 Task: Look for space in Tsuen Wan, Hong Kong from 5th September, 2023 to 13th September, 2023 for 6 adults in price range Rs.15000 to Rs.20000. Place can be entire place with 3 bedrooms having 3 beds and 3 bathrooms. Property type can be house, flat, guest house. Booking option can be shelf check-in. Required host language is English.
Action: Mouse moved to (497, 85)
Screenshot: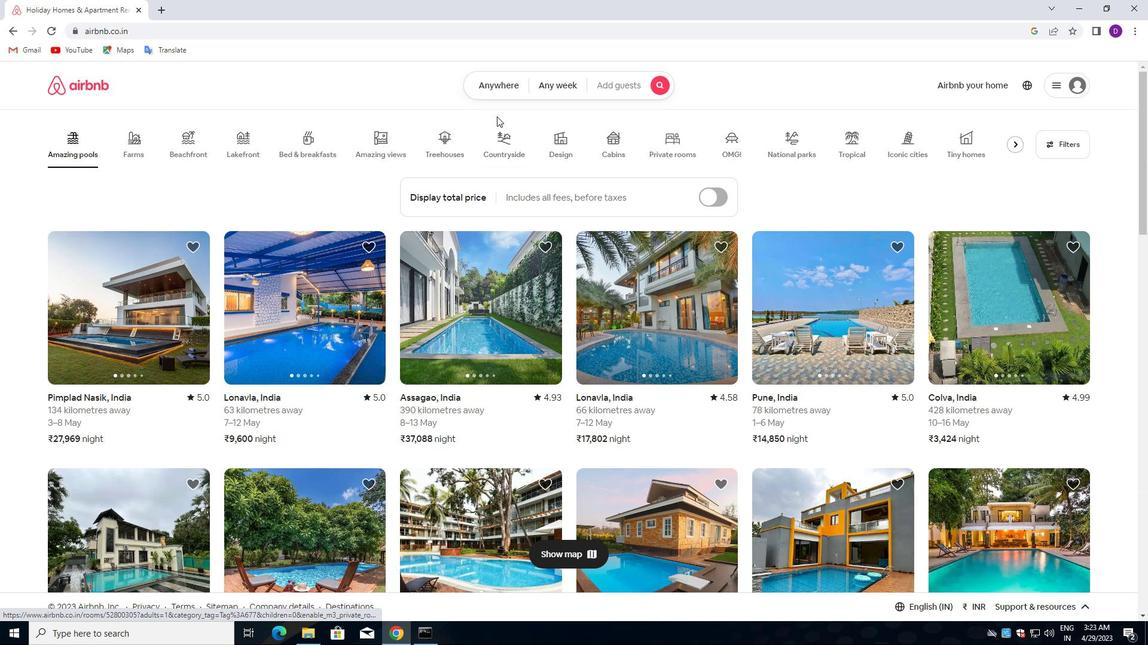 
Action: Mouse pressed left at (497, 85)
Screenshot: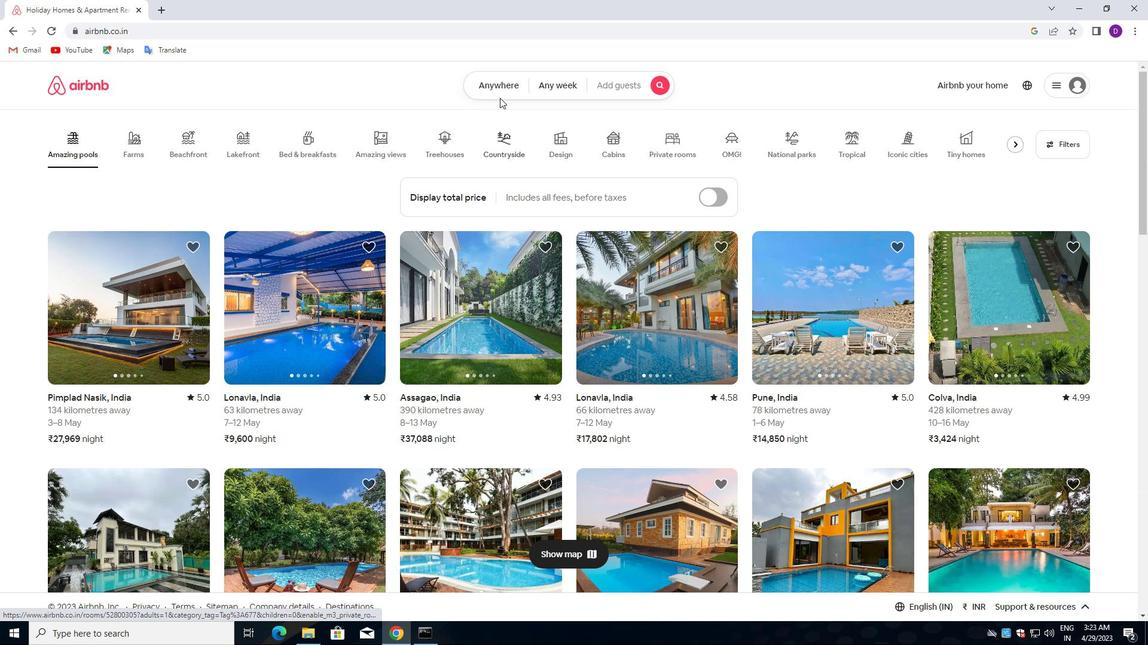 
Action: Mouse moved to (389, 136)
Screenshot: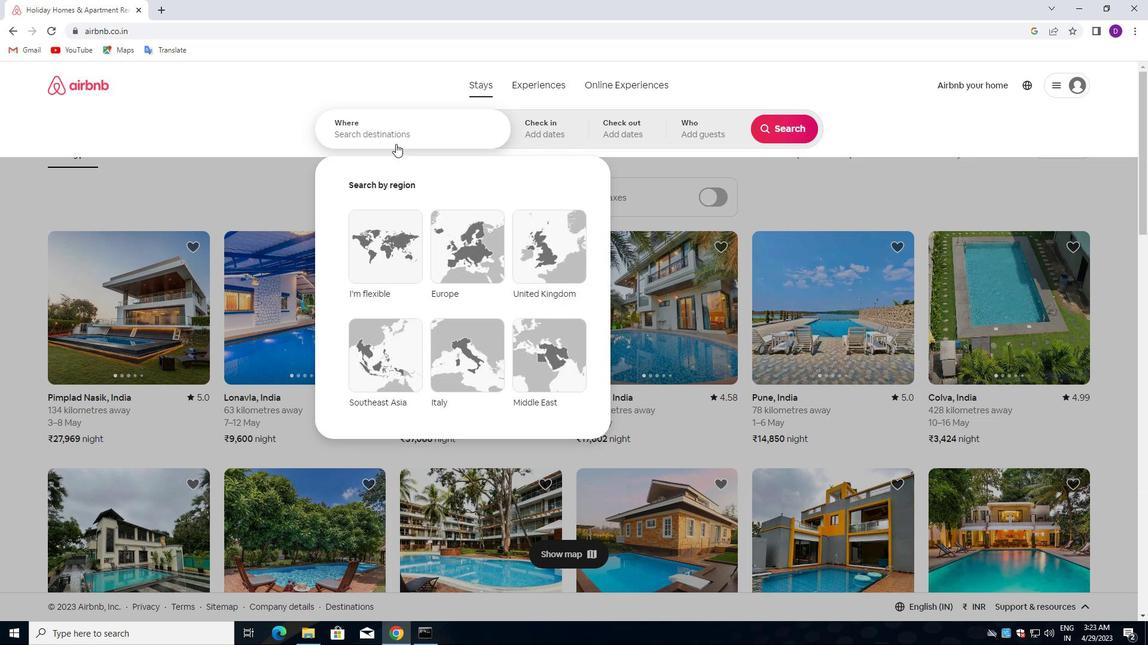 
Action: Mouse pressed left at (389, 136)
Screenshot: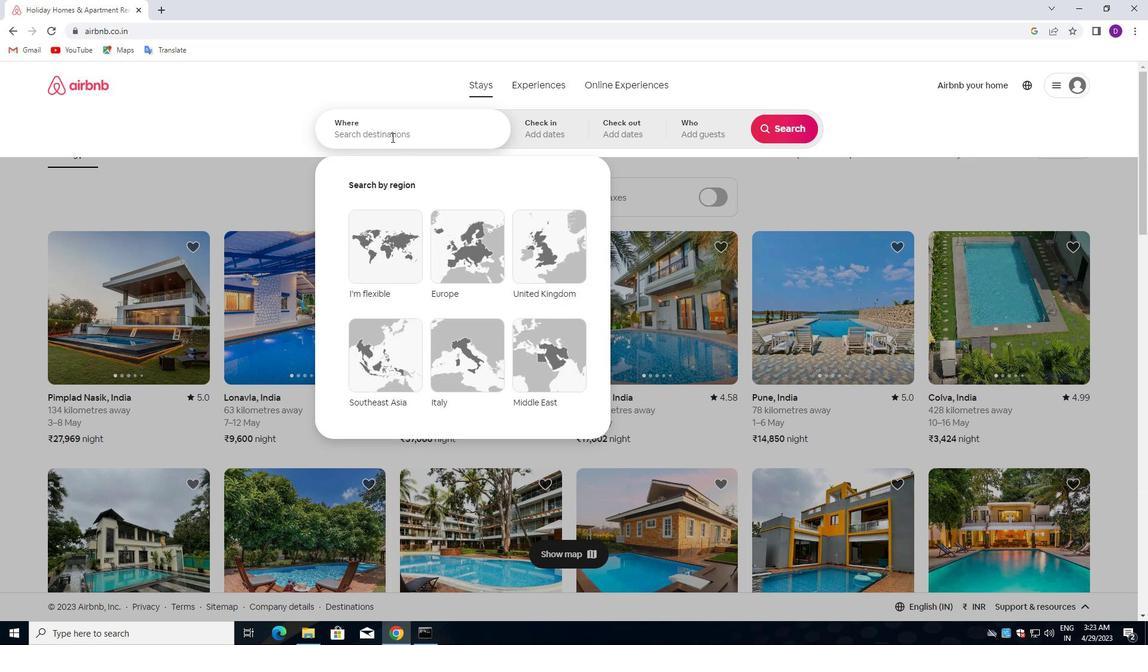 
Action: Key pressed <Key.shift>TSUEN<Key.space><Key.shift>WAN,<Key.space><Key.down><Key.down><Key.enter>
Screenshot: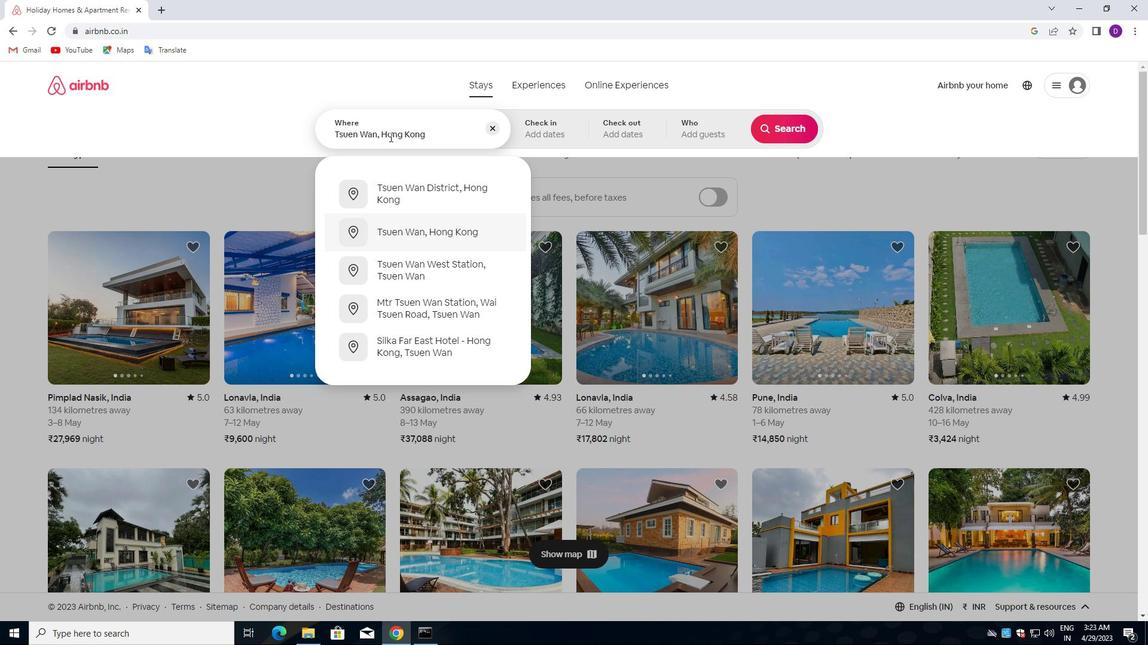 
Action: Mouse moved to (783, 224)
Screenshot: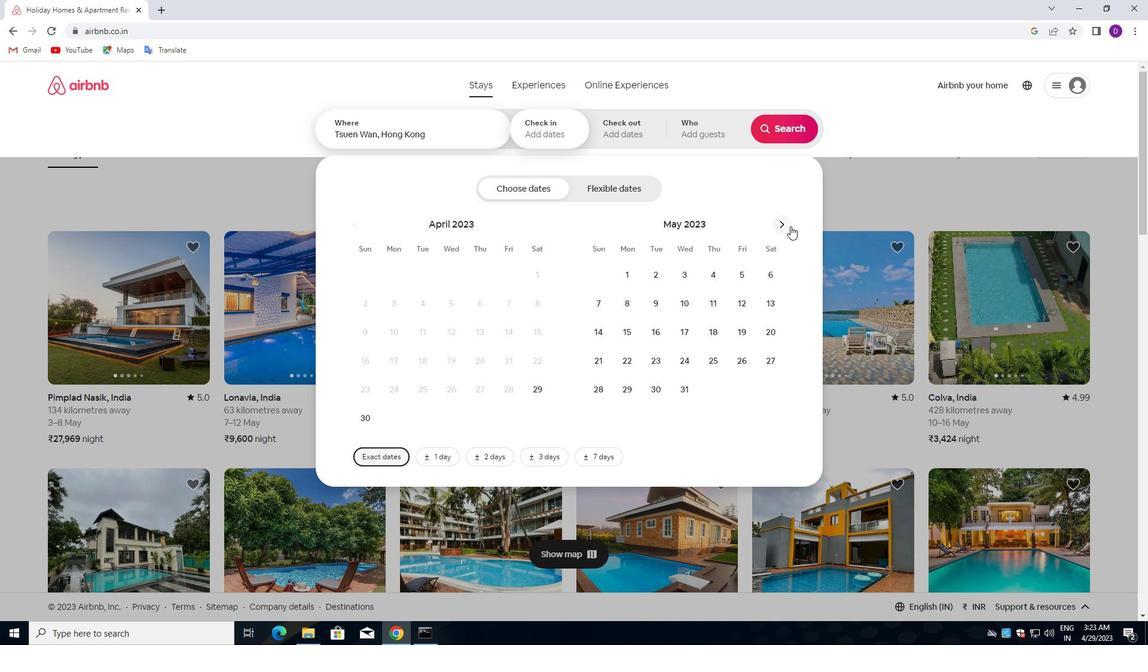 
Action: Mouse pressed left at (783, 224)
Screenshot: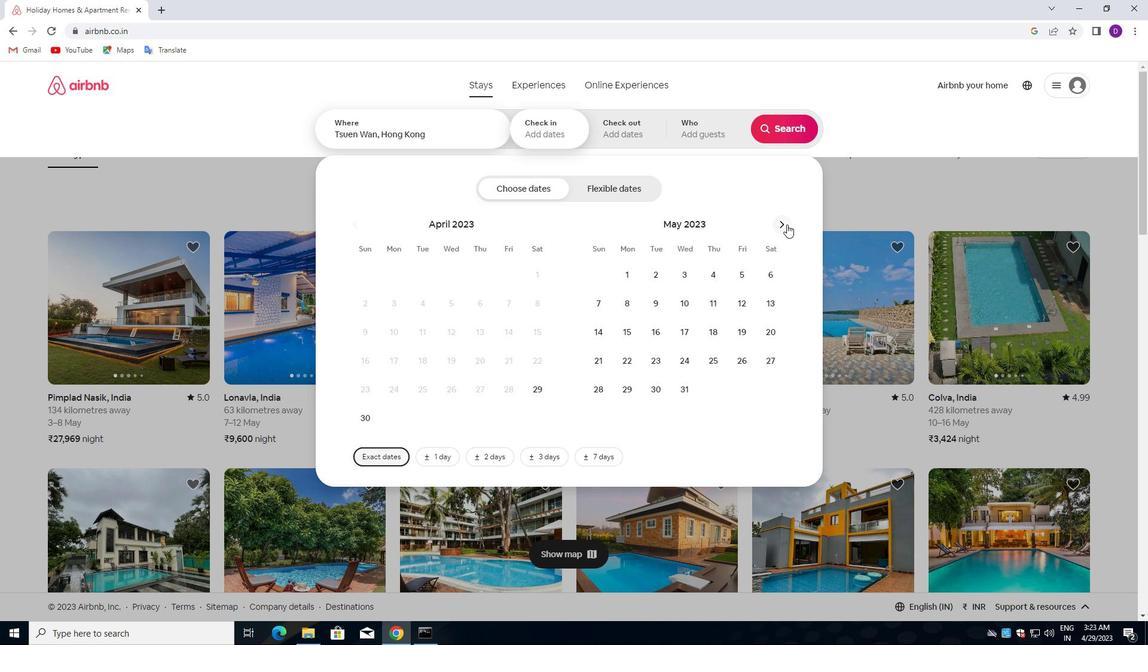
Action: Mouse pressed left at (783, 224)
Screenshot: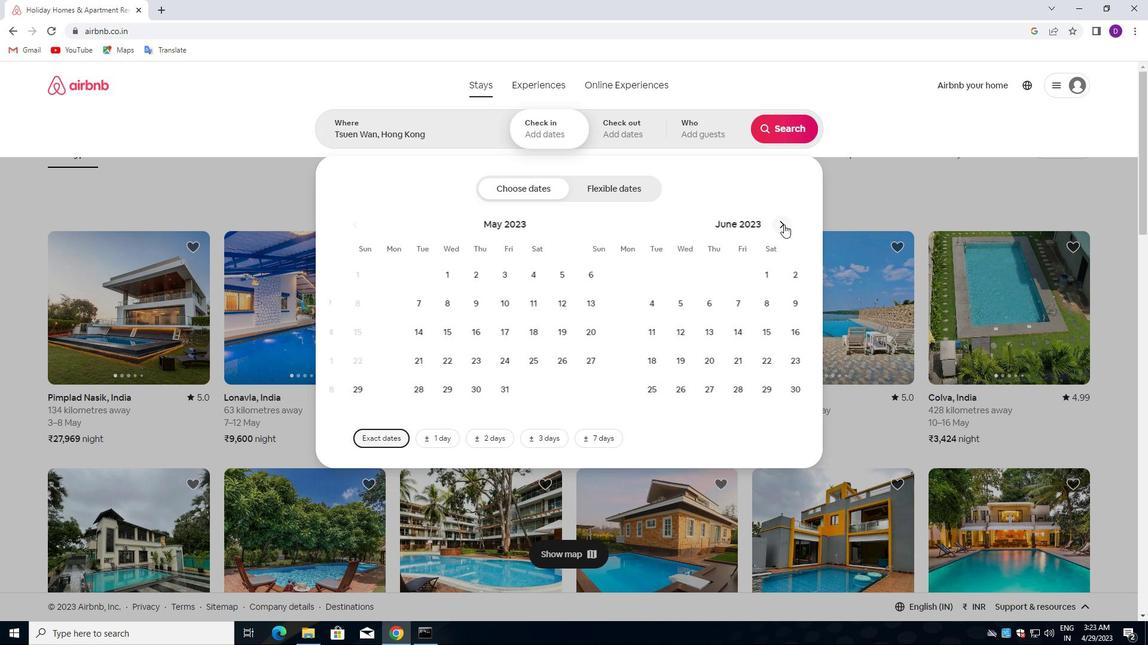 
Action: Mouse pressed left at (783, 224)
Screenshot: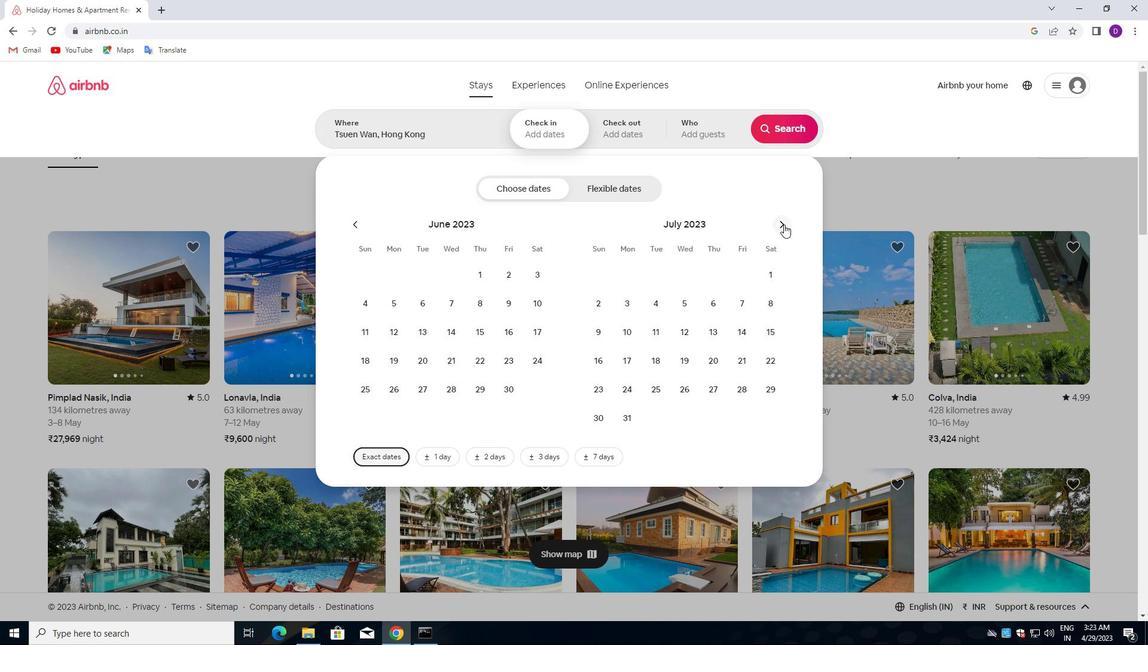 
Action: Mouse pressed left at (783, 224)
Screenshot: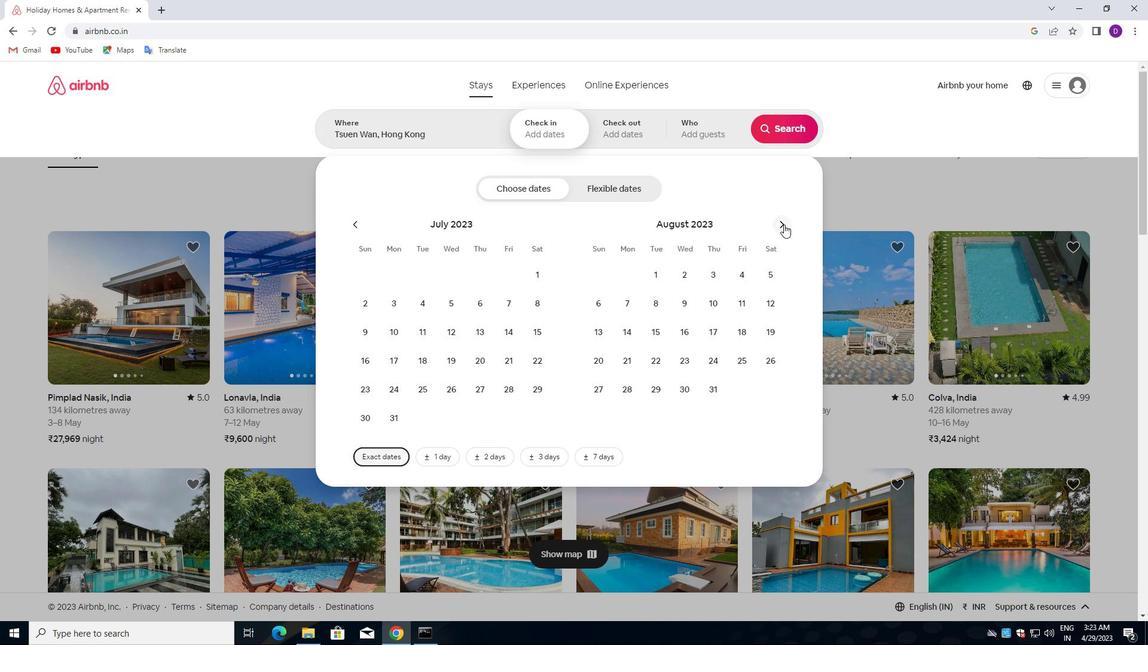 
Action: Mouse moved to (657, 300)
Screenshot: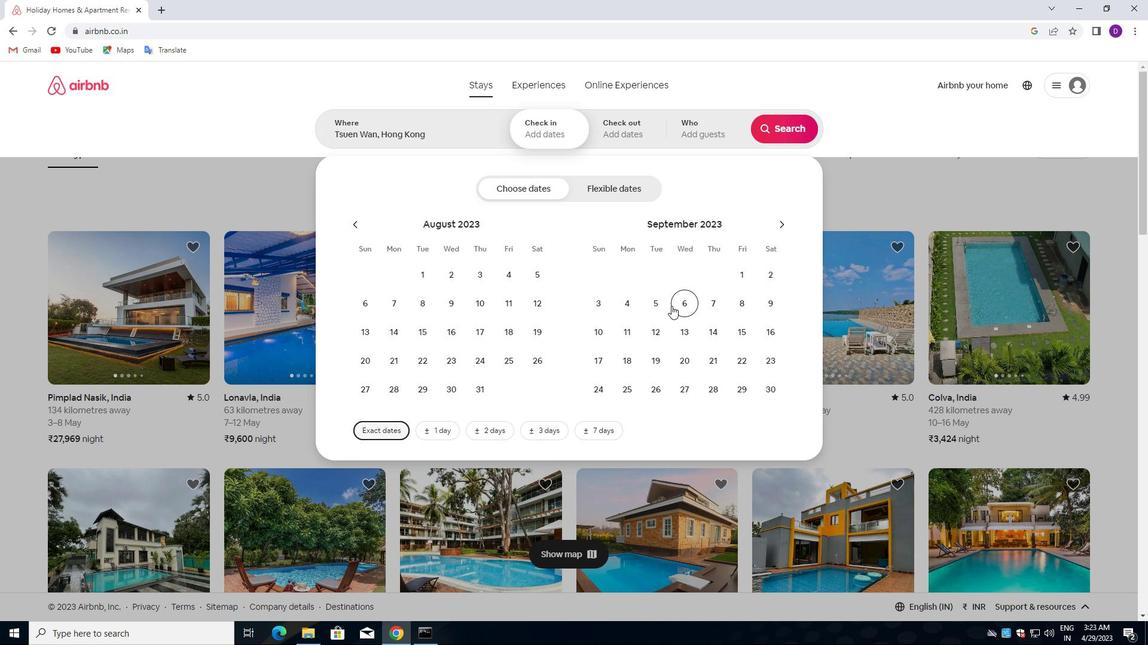 
Action: Mouse pressed left at (657, 300)
Screenshot: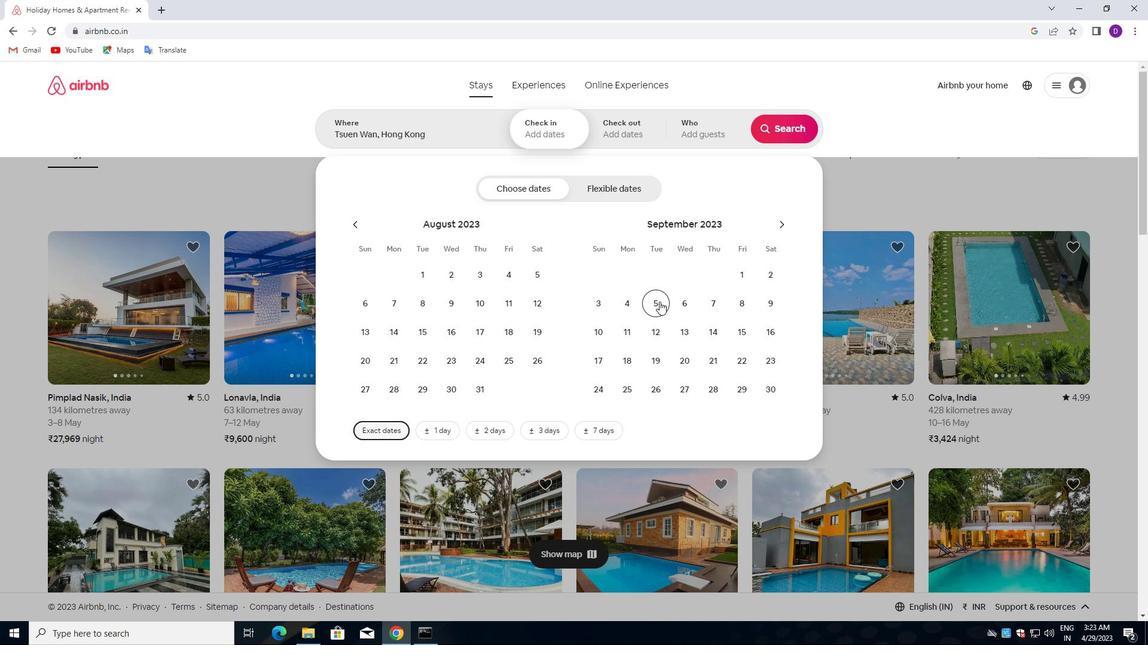 
Action: Mouse moved to (678, 328)
Screenshot: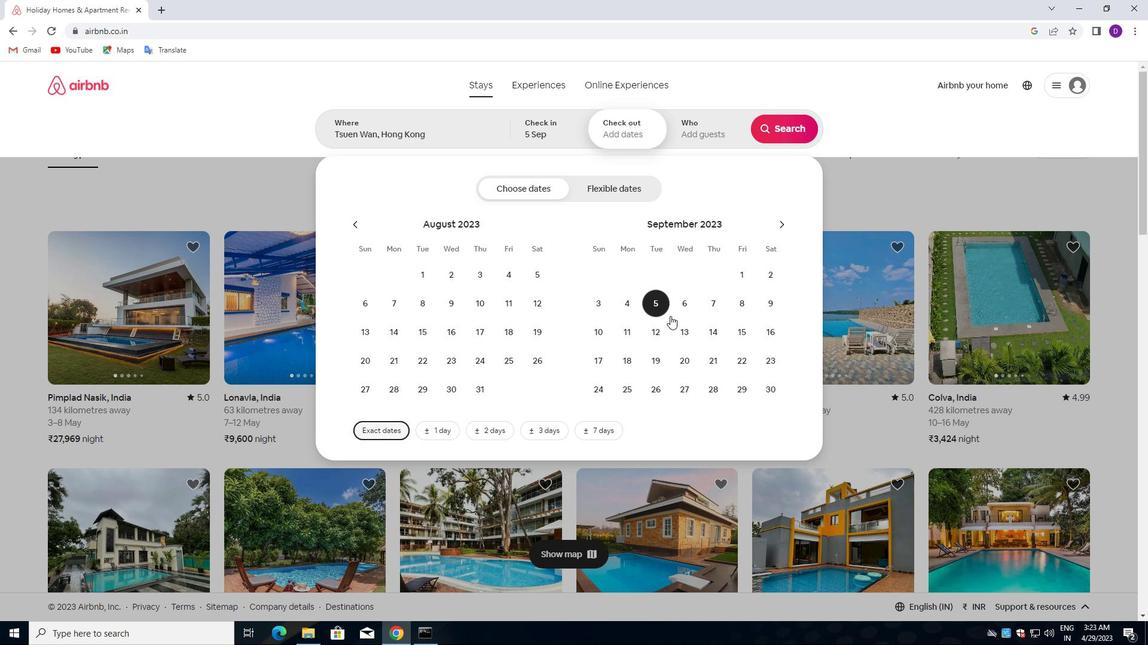 
Action: Mouse pressed left at (678, 328)
Screenshot: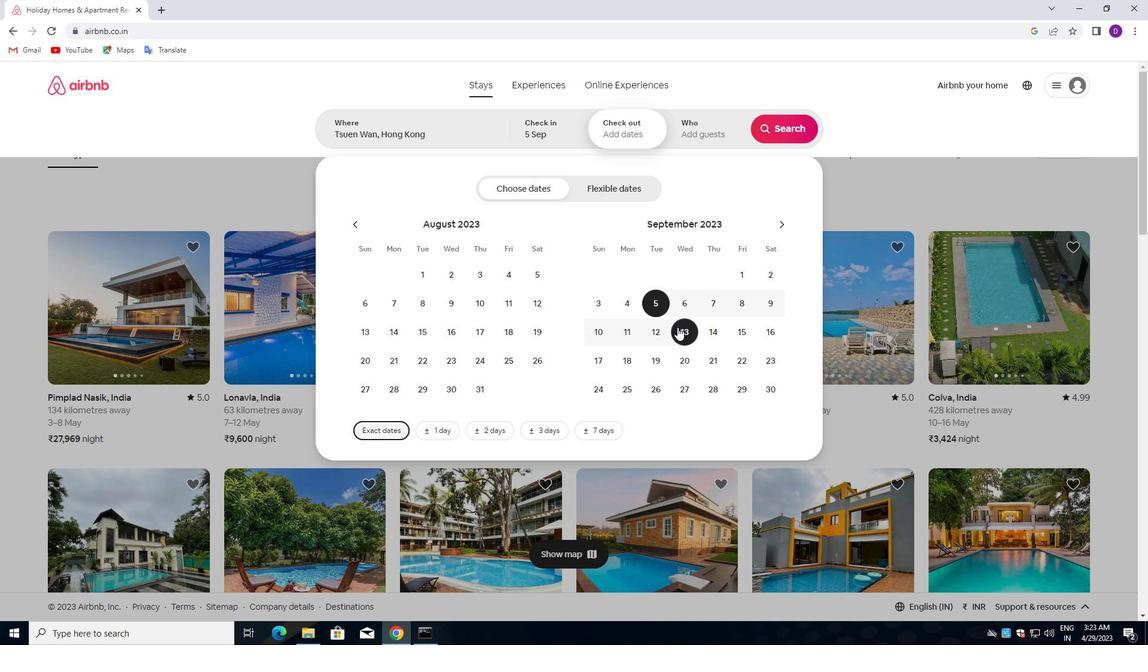 
Action: Mouse moved to (705, 127)
Screenshot: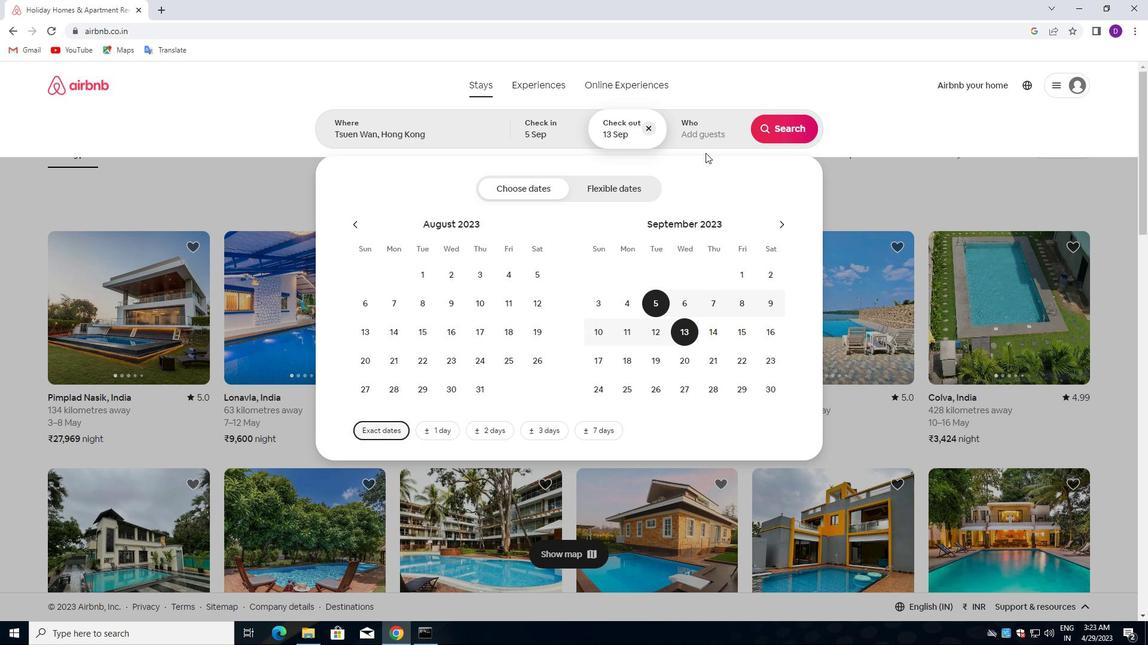 
Action: Mouse pressed left at (705, 127)
Screenshot: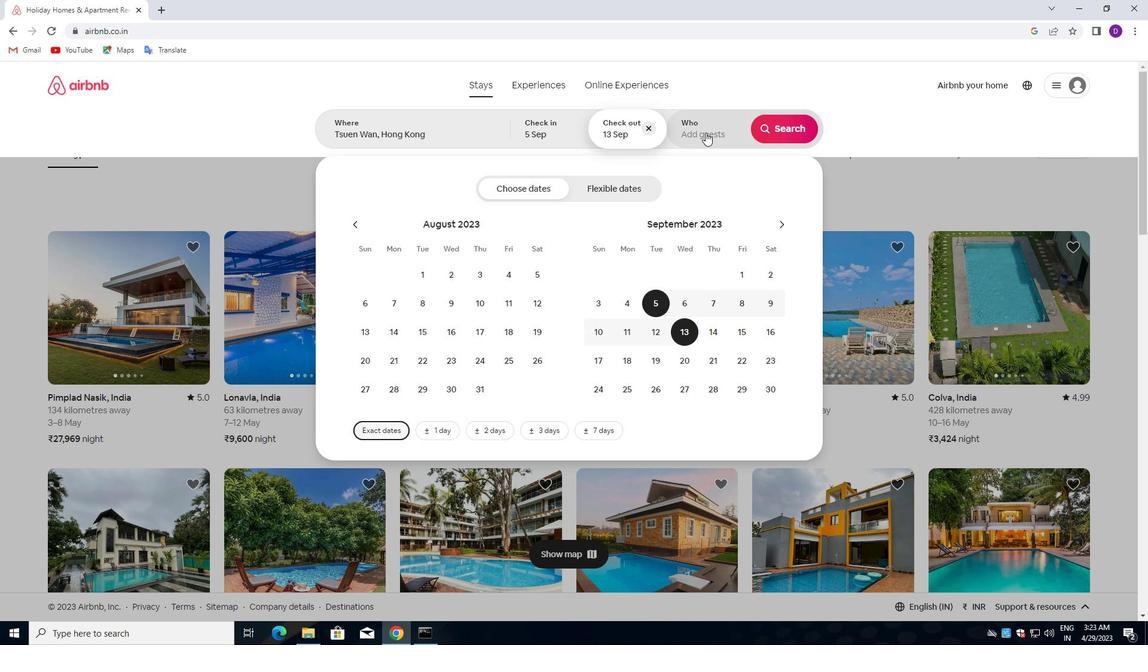 
Action: Mouse moved to (783, 193)
Screenshot: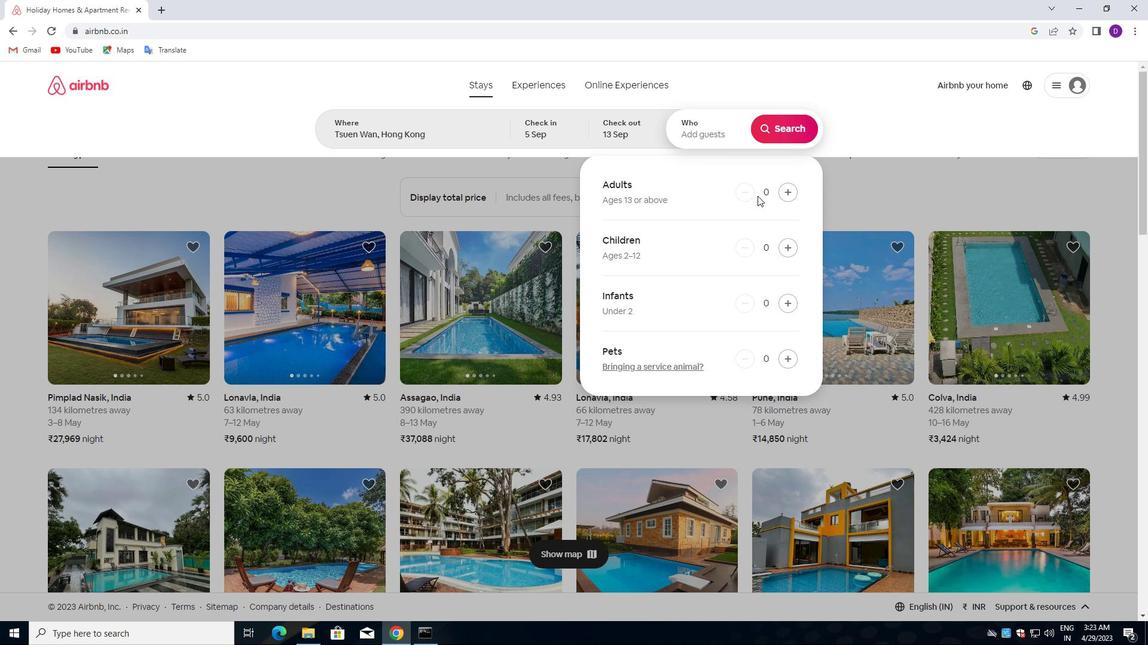 
Action: Mouse pressed left at (783, 193)
Screenshot: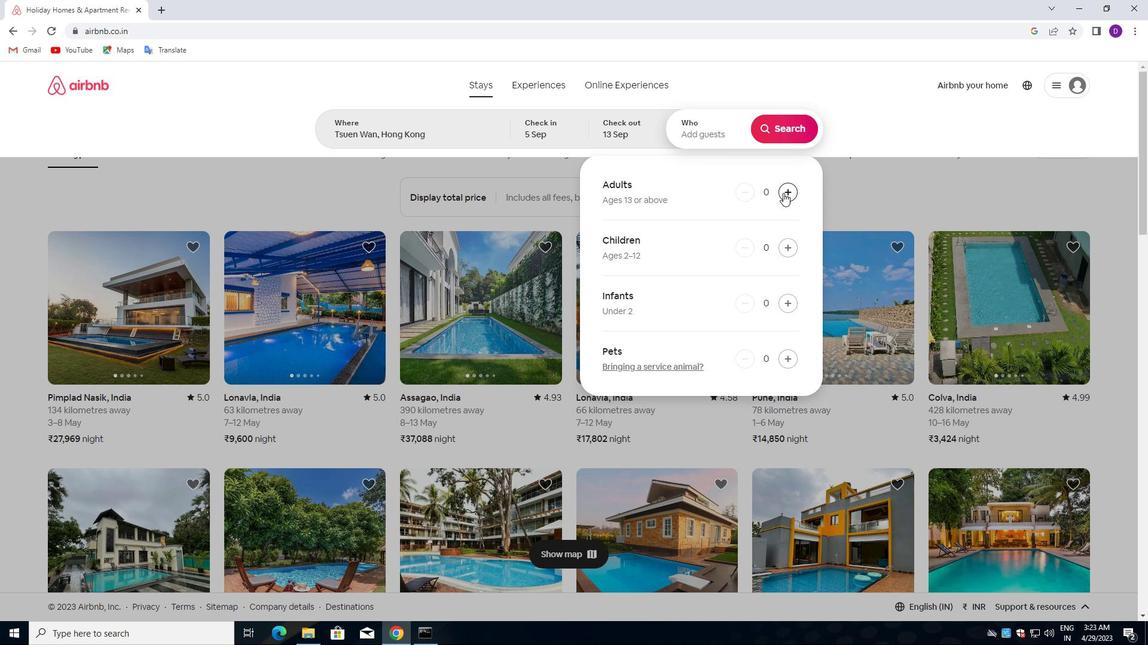 
Action: Mouse pressed left at (783, 193)
Screenshot: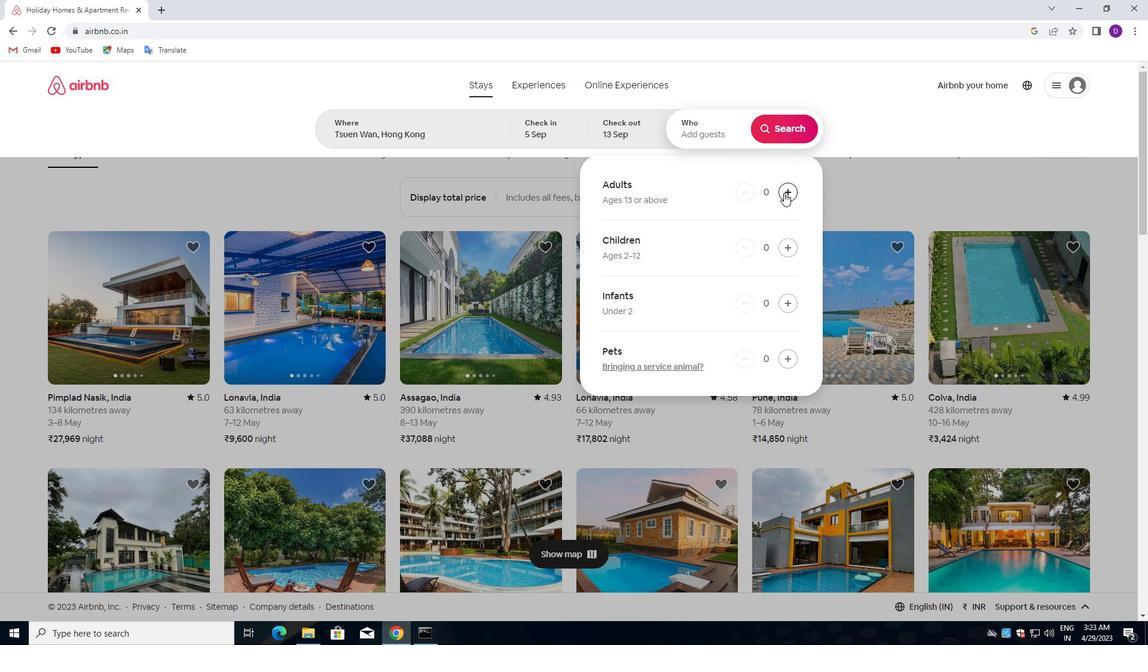 
Action: Mouse pressed left at (783, 193)
Screenshot: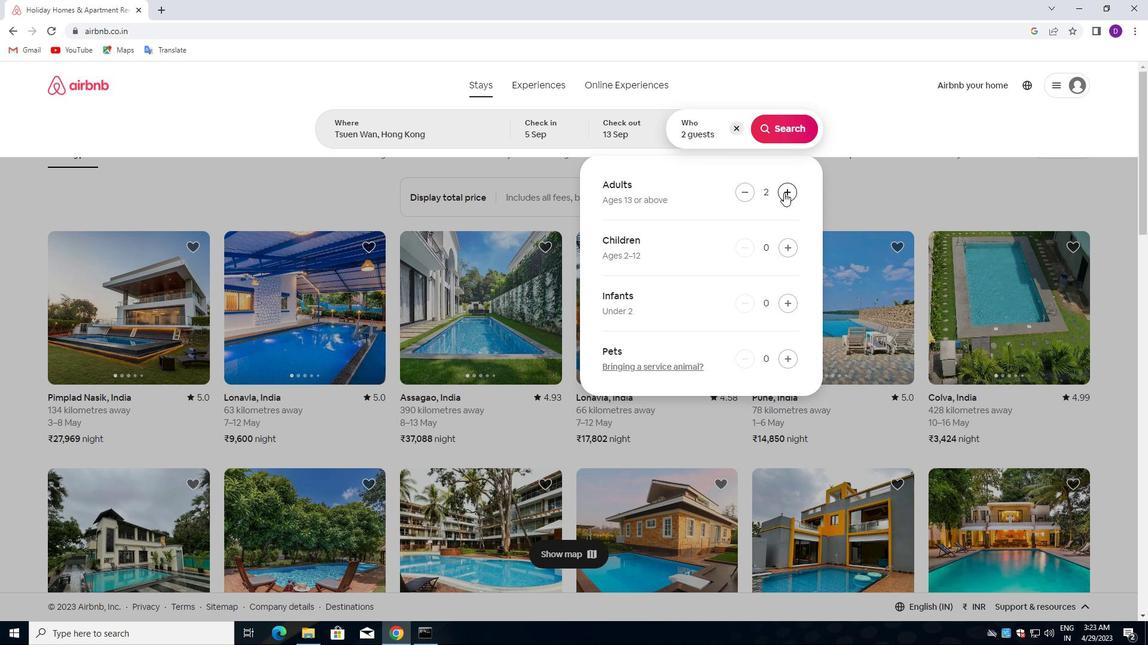 
Action: Mouse pressed left at (783, 193)
Screenshot: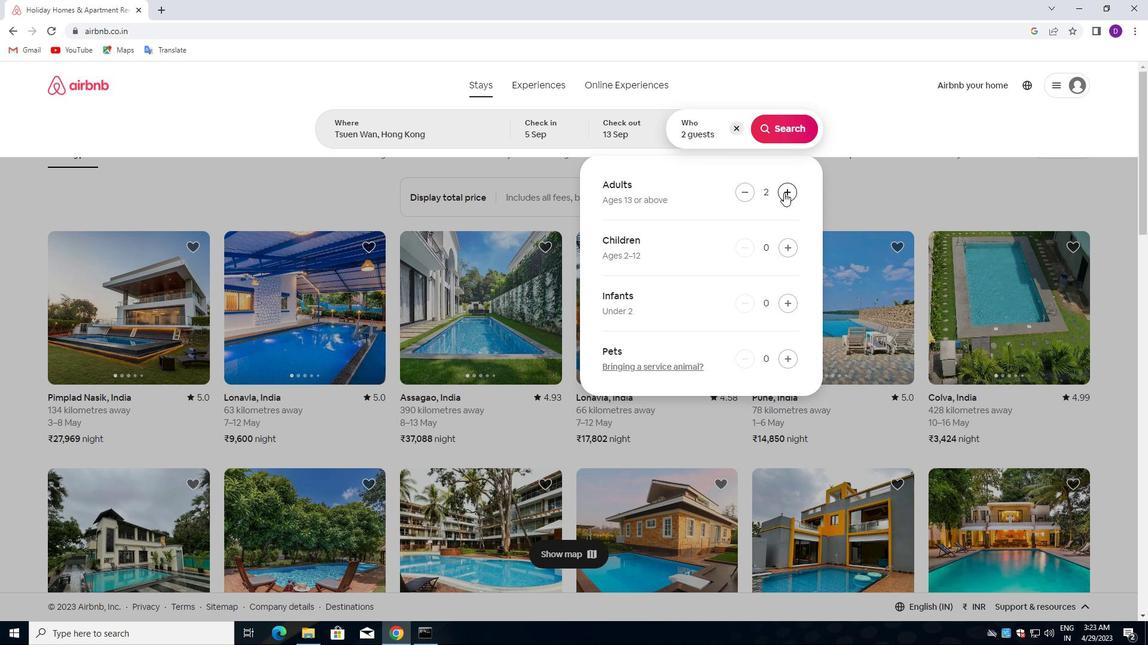 
Action: Mouse pressed left at (783, 193)
Screenshot: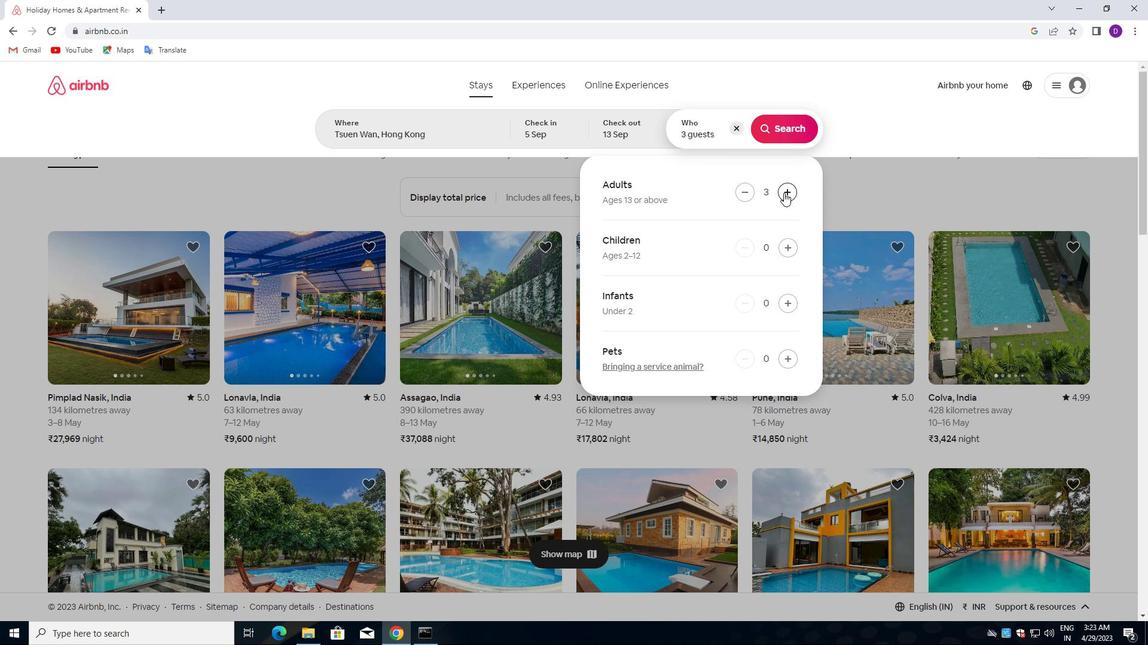 
Action: Mouse pressed left at (783, 193)
Screenshot: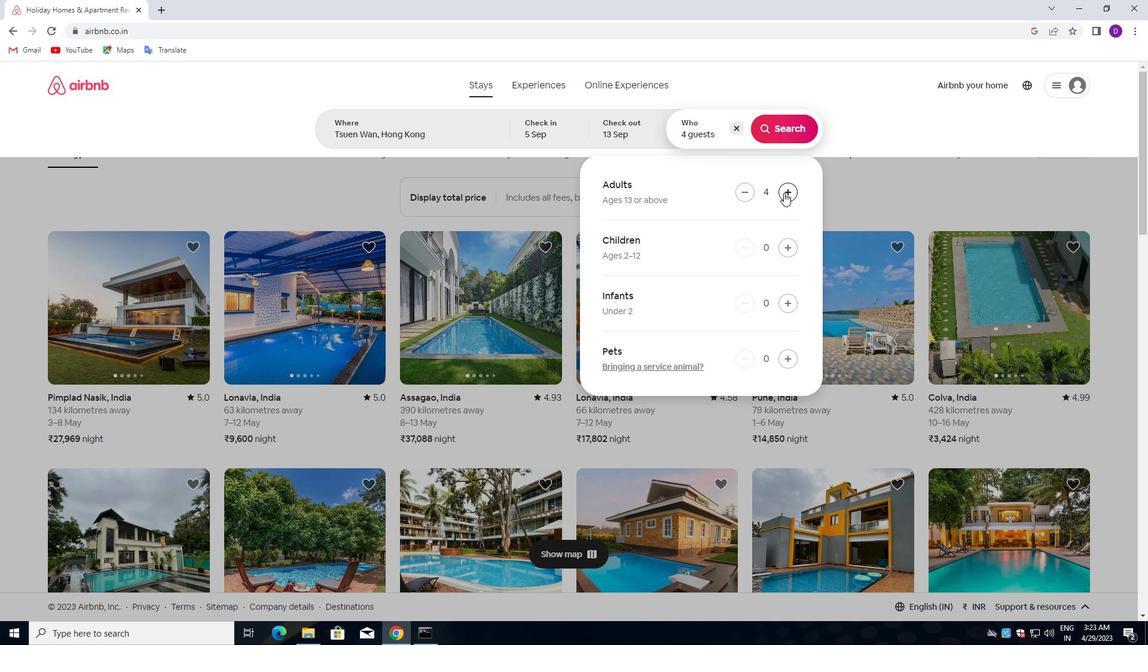 
Action: Mouse moved to (780, 132)
Screenshot: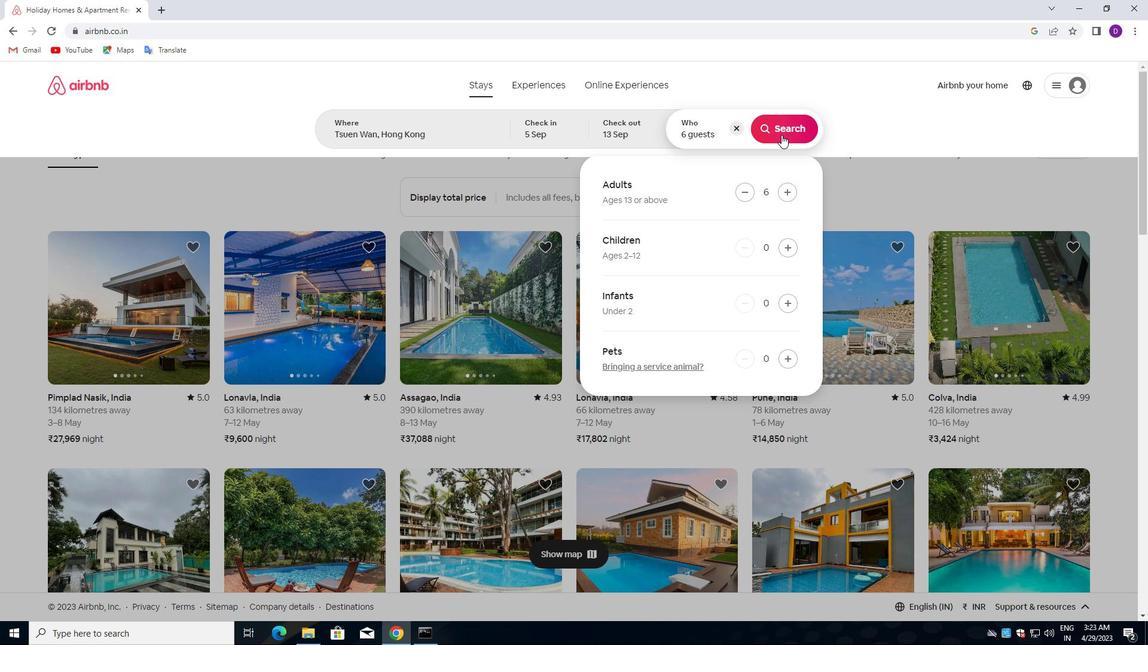 
Action: Mouse pressed left at (780, 132)
Screenshot: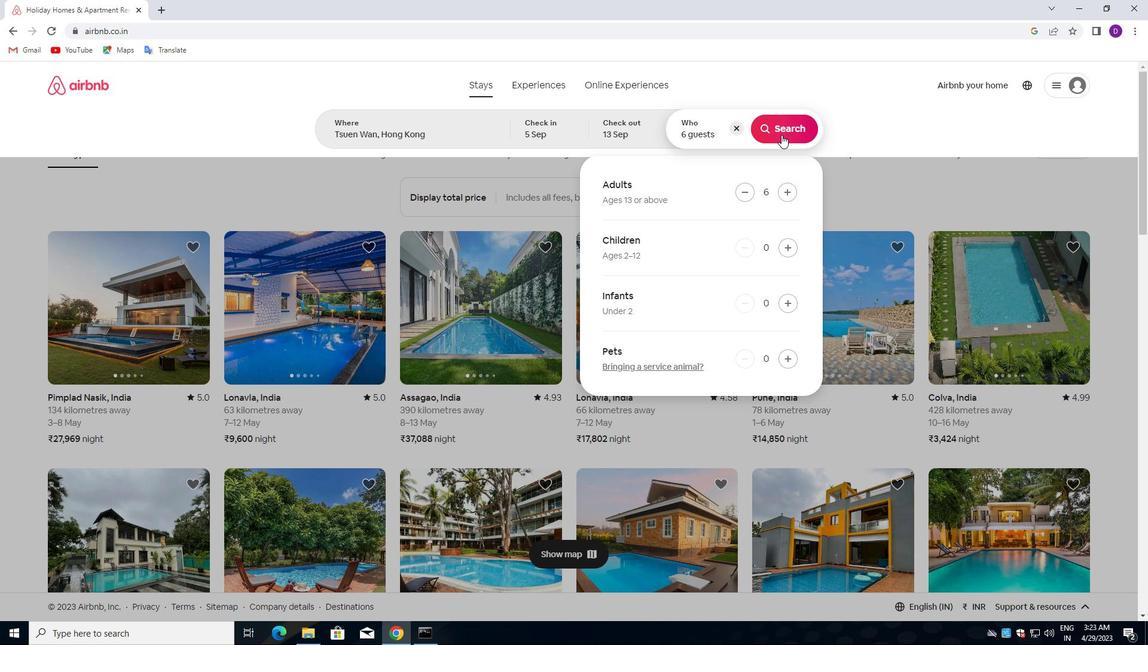 
Action: Mouse moved to (1084, 136)
Screenshot: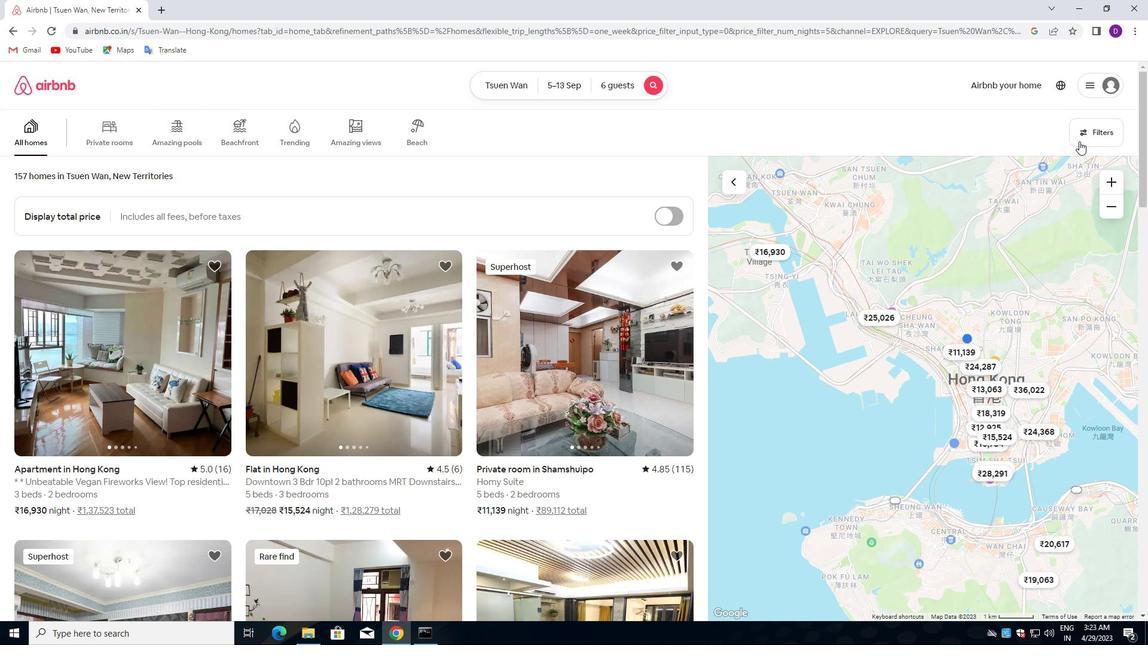 
Action: Mouse pressed left at (1084, 136)
Screenshot: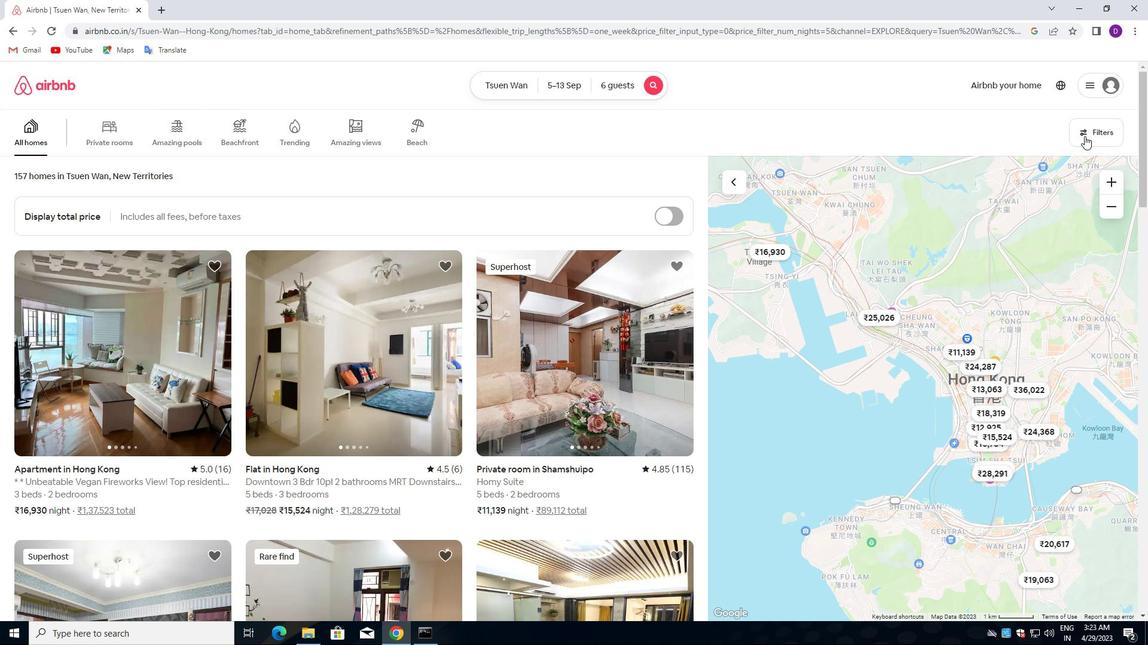 
Action: Mouse moved to (413, 286)
Screenshot: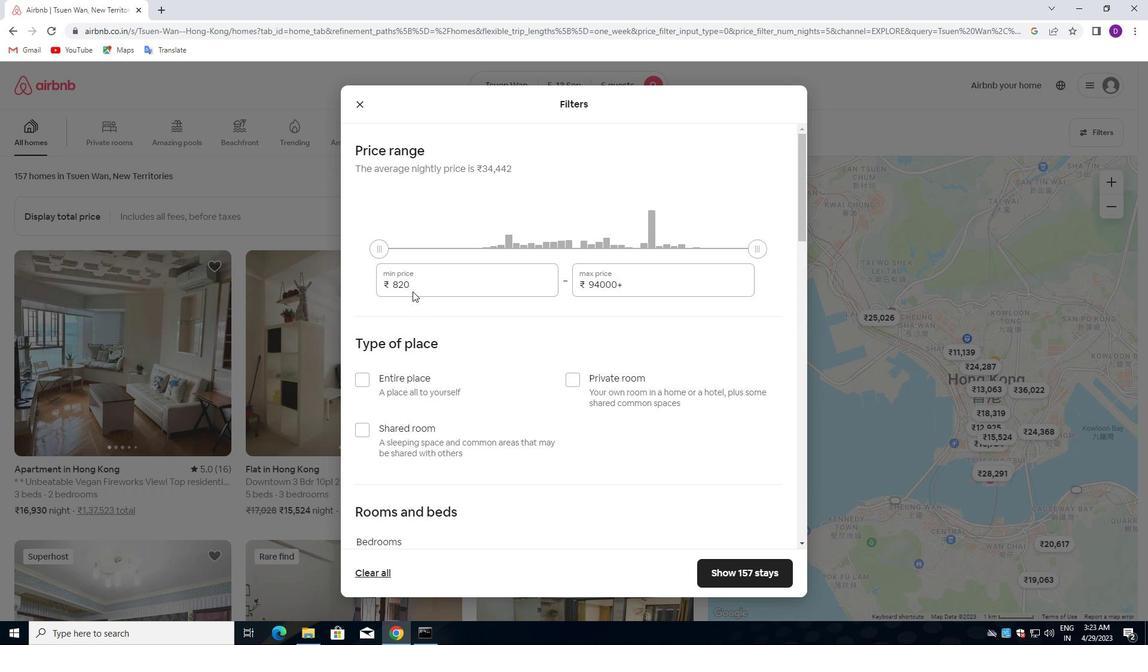 
Action: Mouse pressed left at (413, 286)
Screenshot: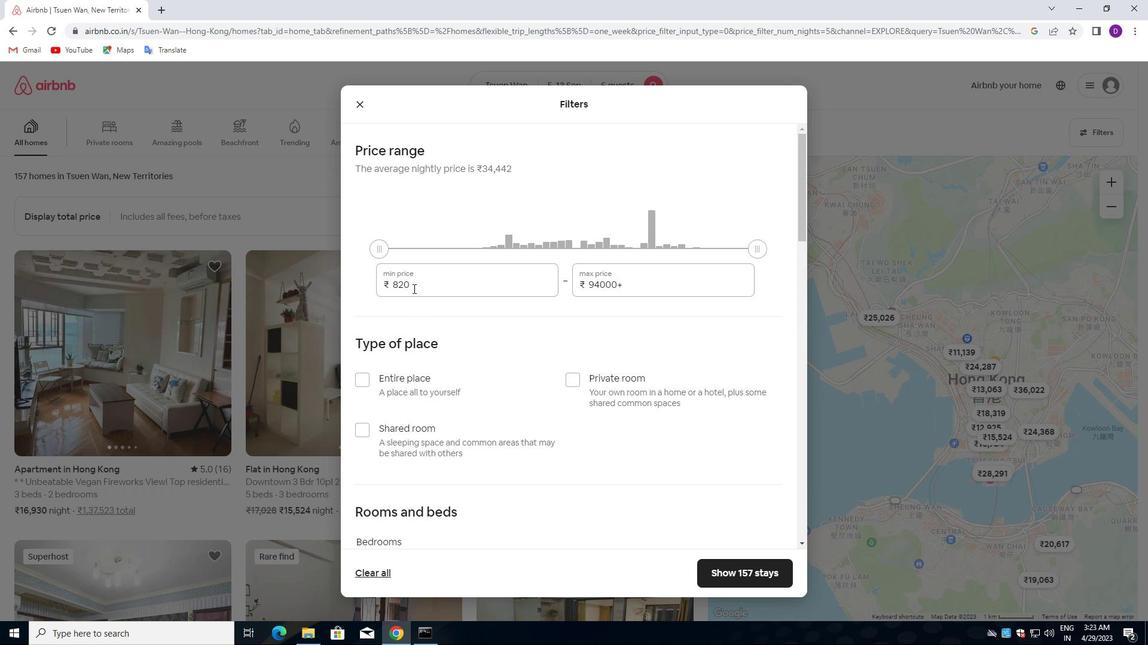 
Action: Mouse pressed left at (413, 286)
Screenshot: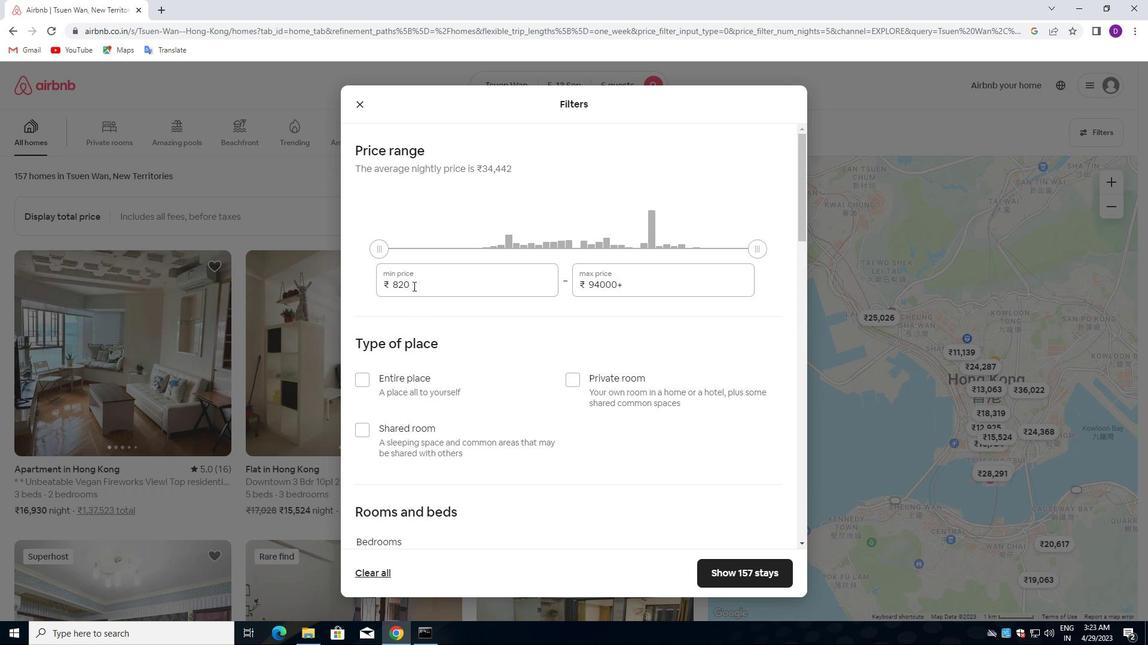 
Action: Key pressed 15000<Key.tab>20000
Screenshot: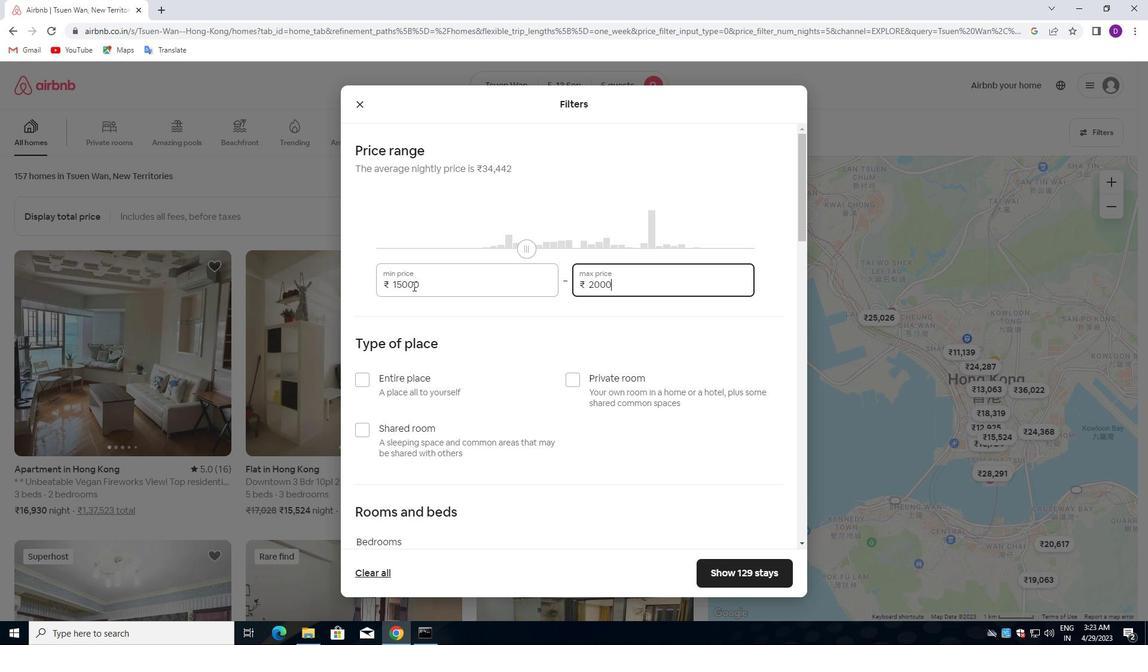 
Action: Mouse moved to (358, 384)
Screenshot: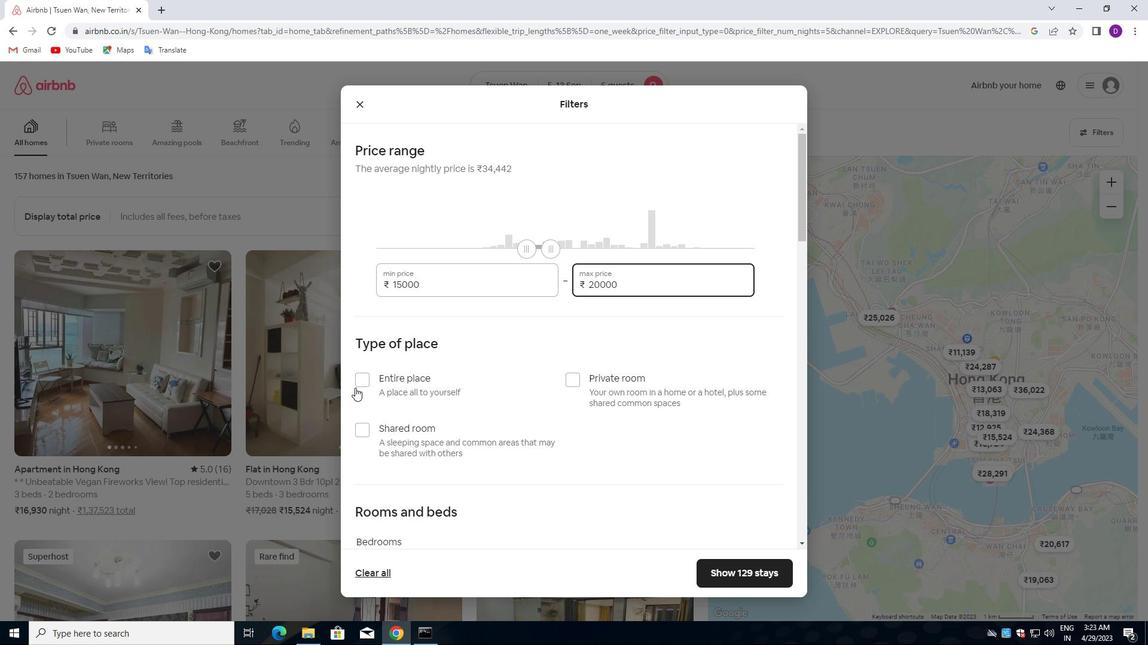 
Action: Mouse pressed left at (358, 384)
Screenshot: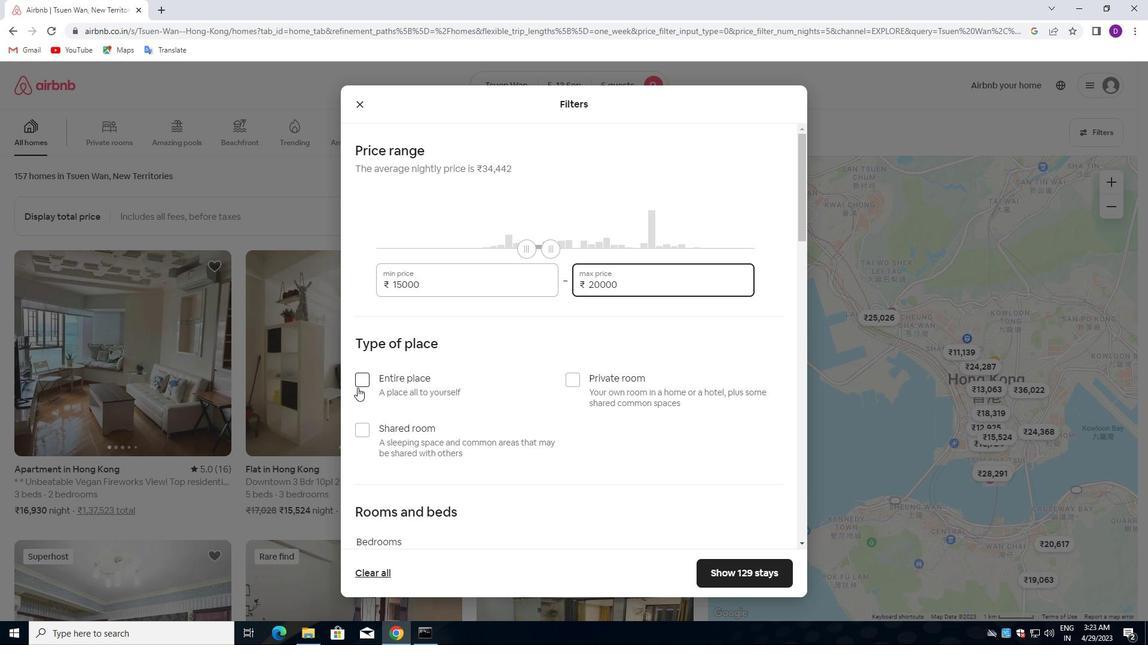 
Action: Mouse moved to (432, 367)
Screenshot: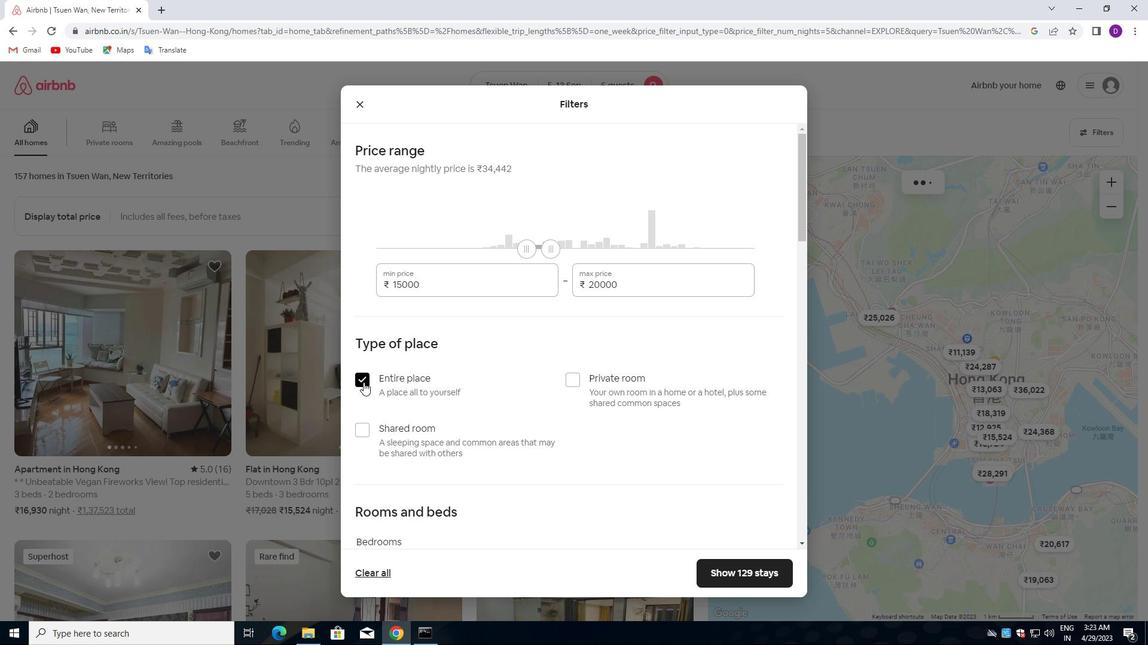 
Action: Mouse scrolled (432, 367) with delta (0, 0)
Screenshot: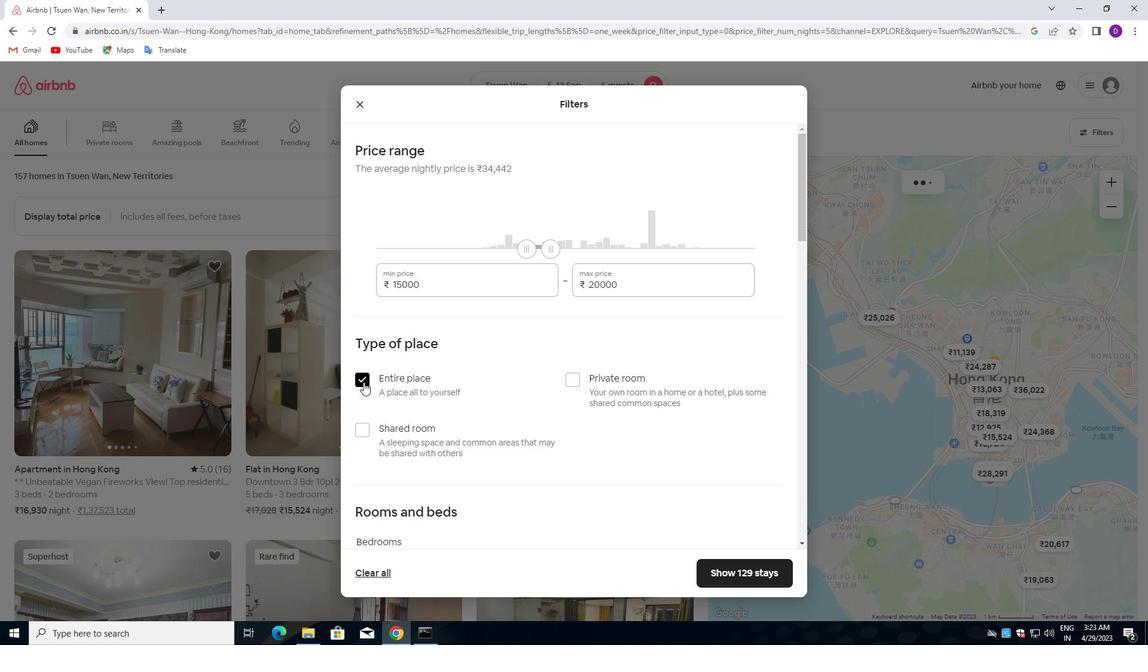 
Action: Mouse scrolled (432, 367) with delta (0, 0)
Screenshot: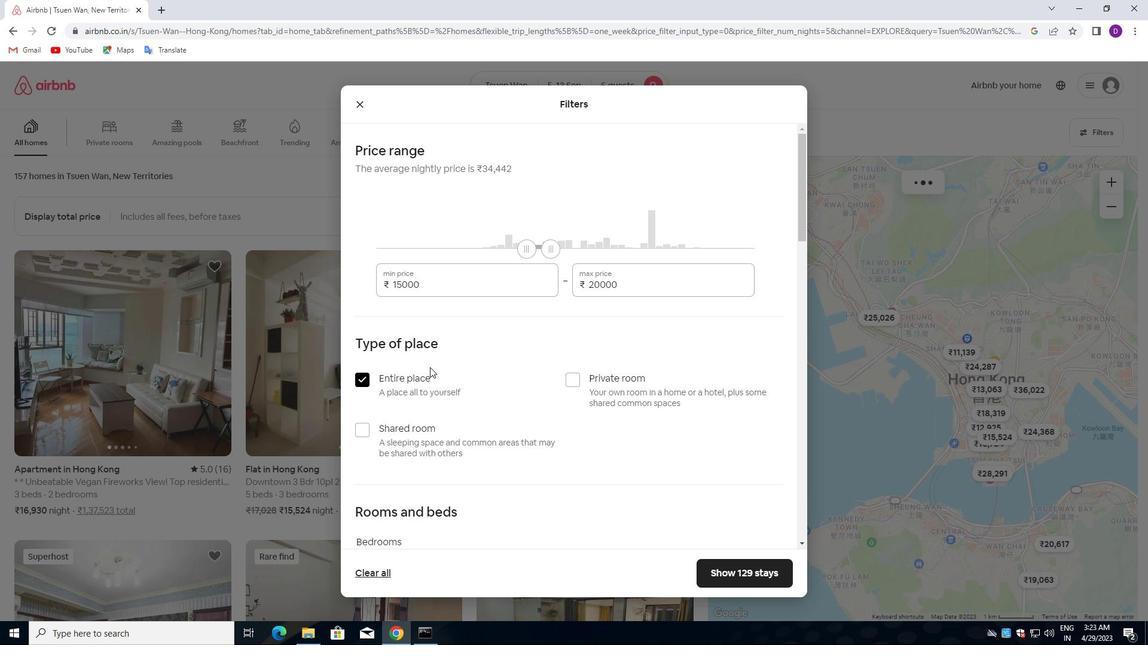 
Action: Mouse moved to (432, 367)
Screenshot: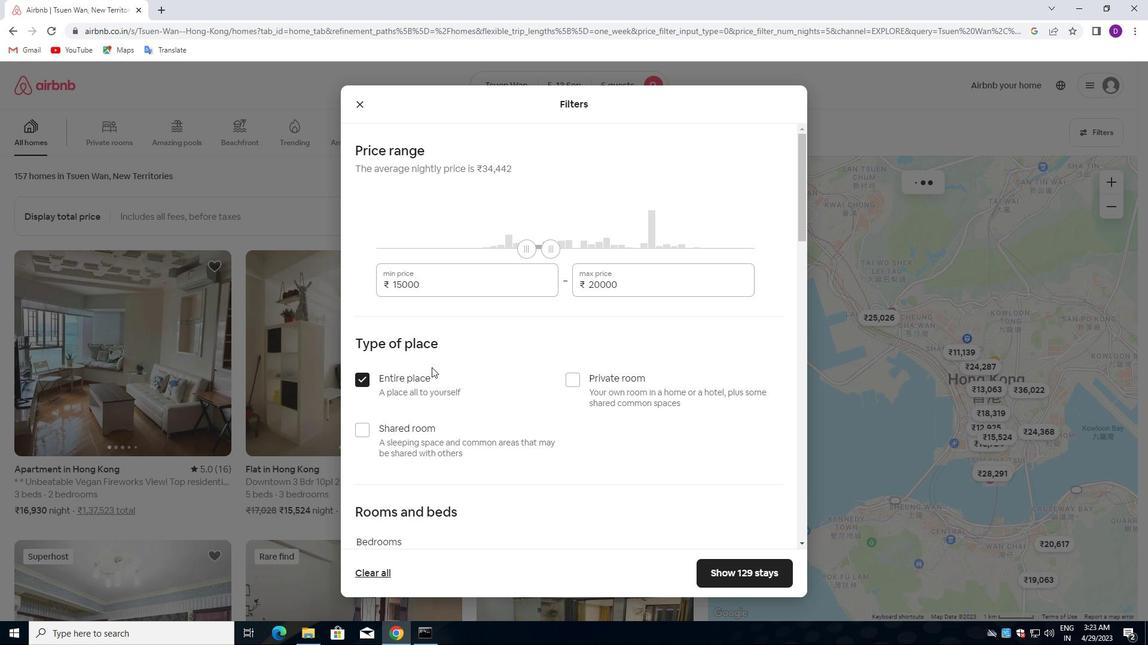 
Action: Mouse scrolled (432, 367) with delta (0, 0)
Screenshot: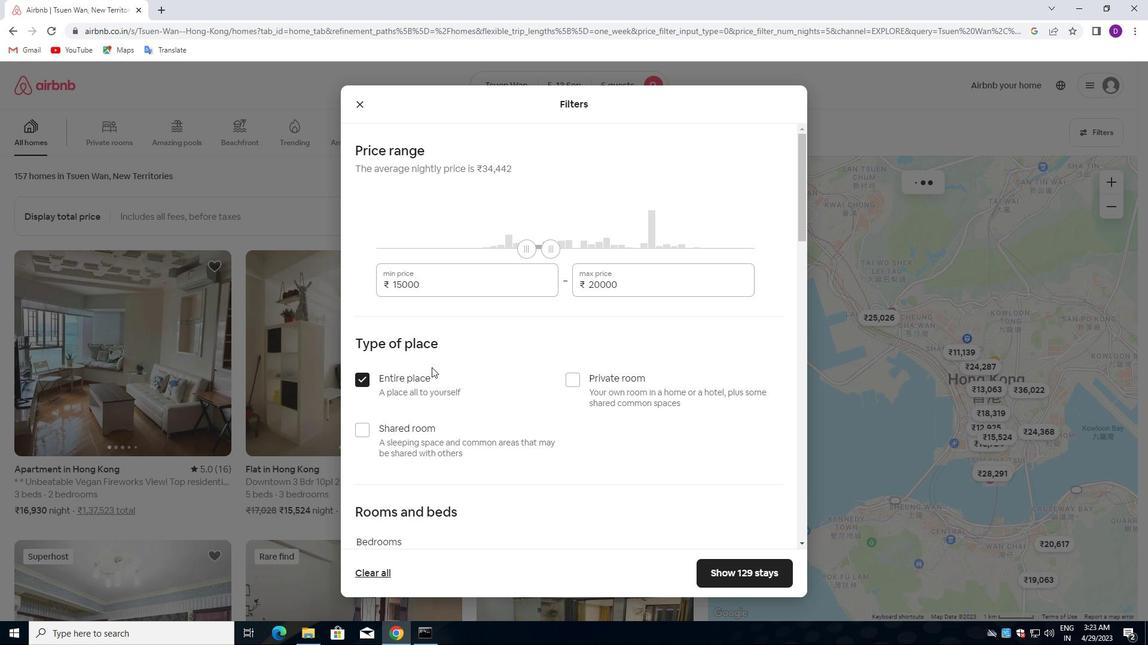 
Action: Mouse moved to (432, 368)
Screenshot: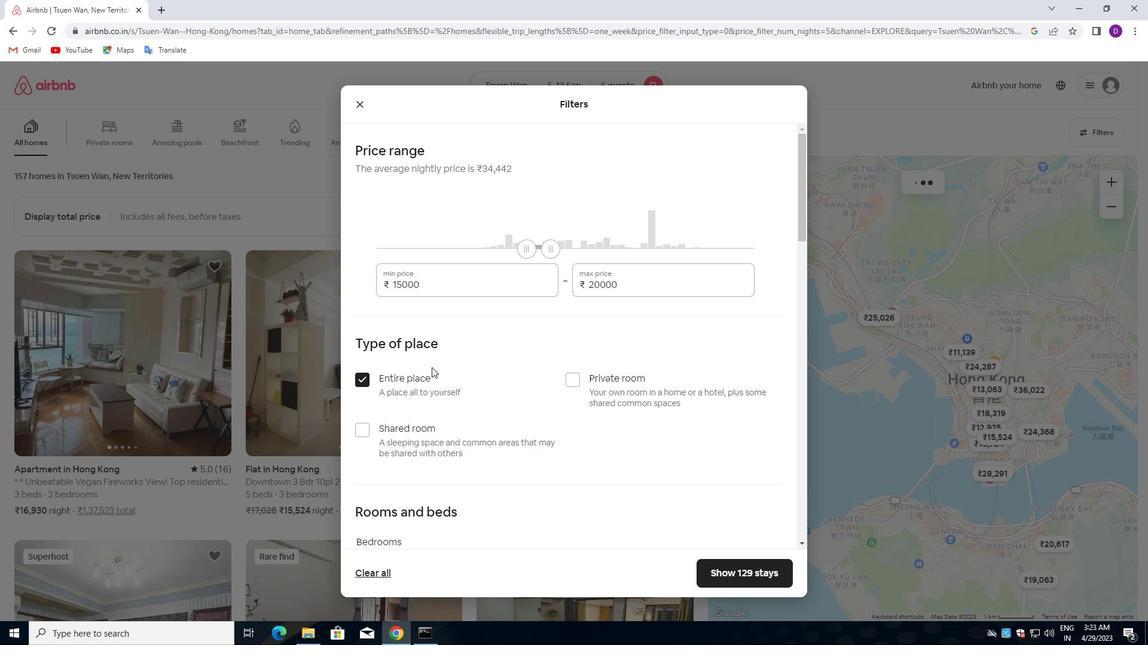 
Action: Mouse scrolled (432, 367) with delta (0, 0)
Screenshot: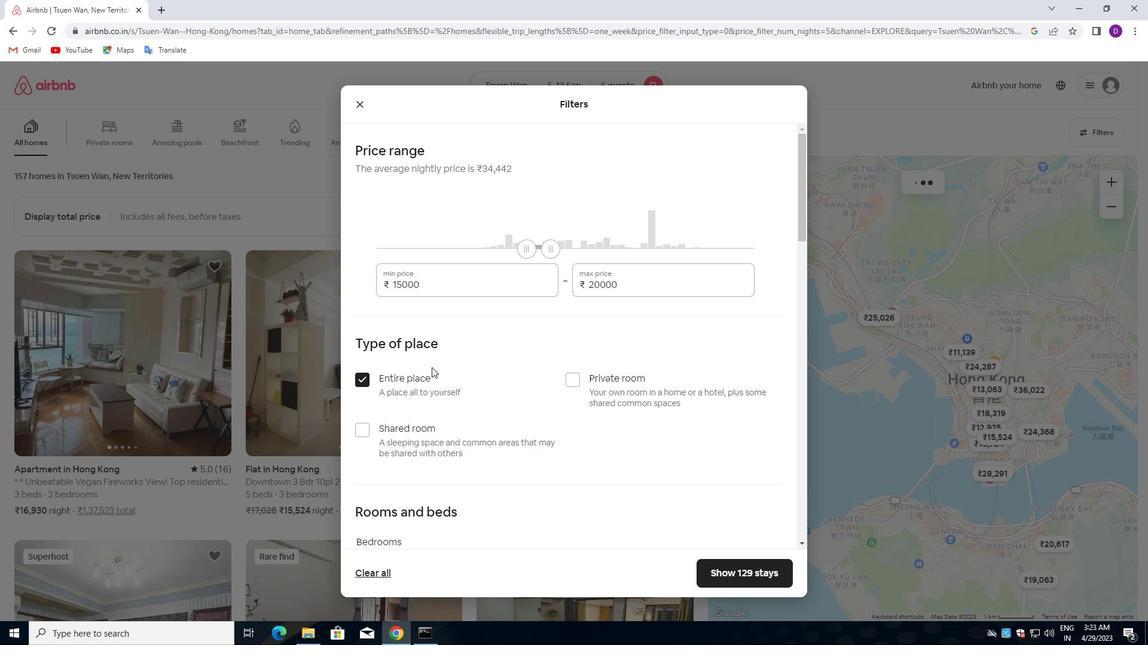 
Action: Mouse moved to (432, 368)
Screenshot: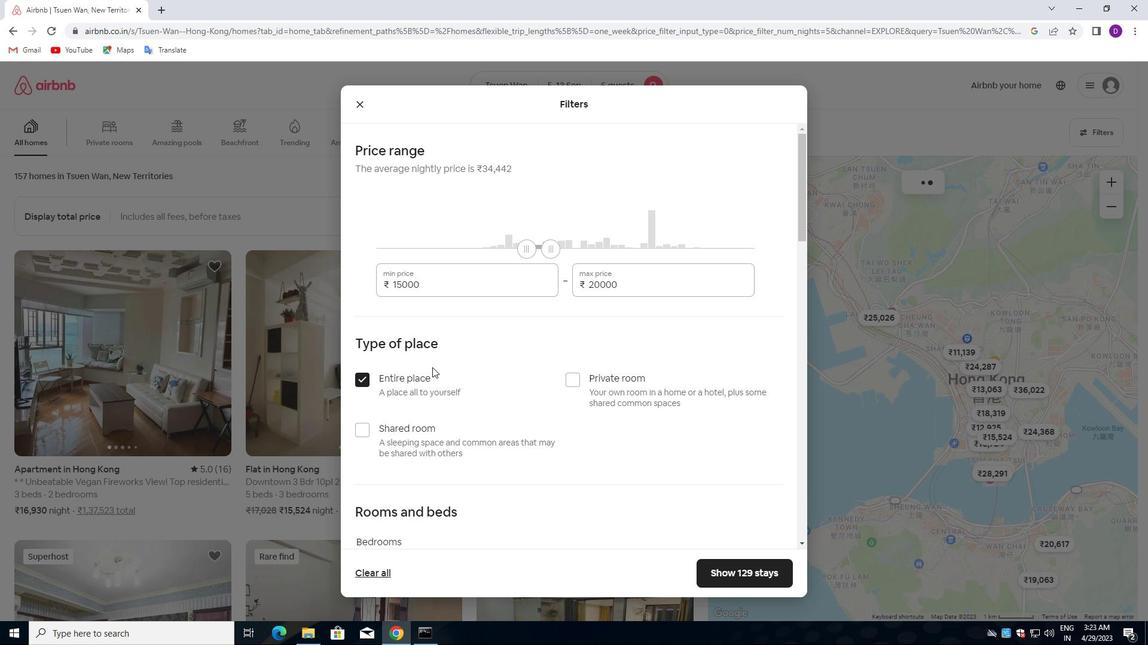 
Action: Mouse scrolled (432, 367) with delta (0, 0)
Screenshot: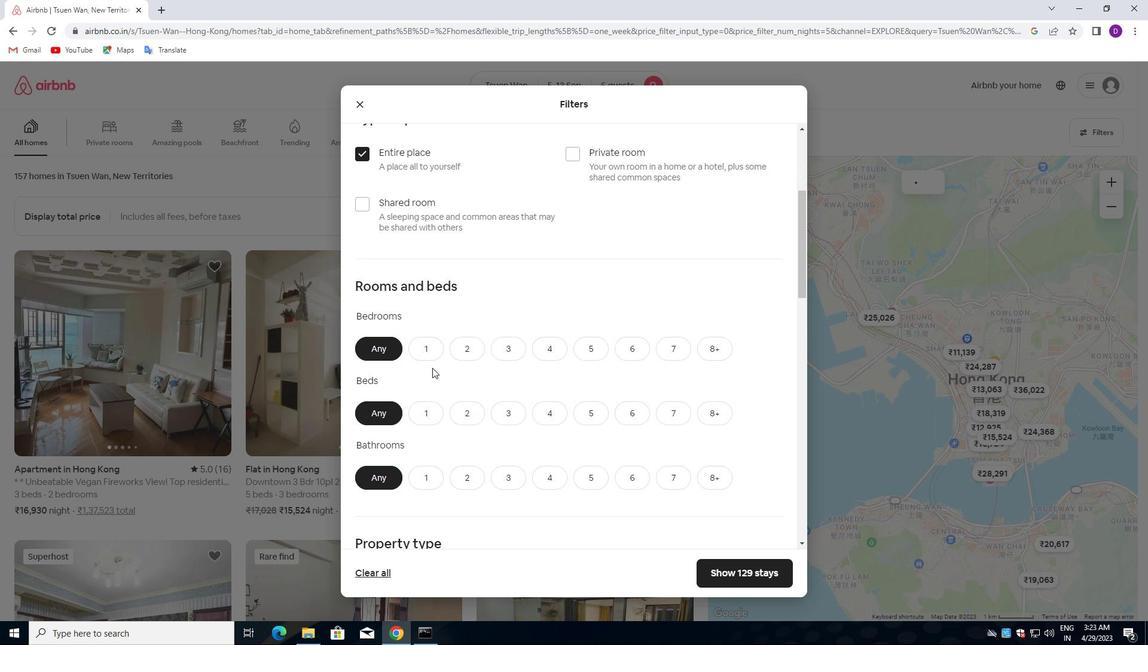 
Action: Mouse moved to (507, 273)
Screenshot: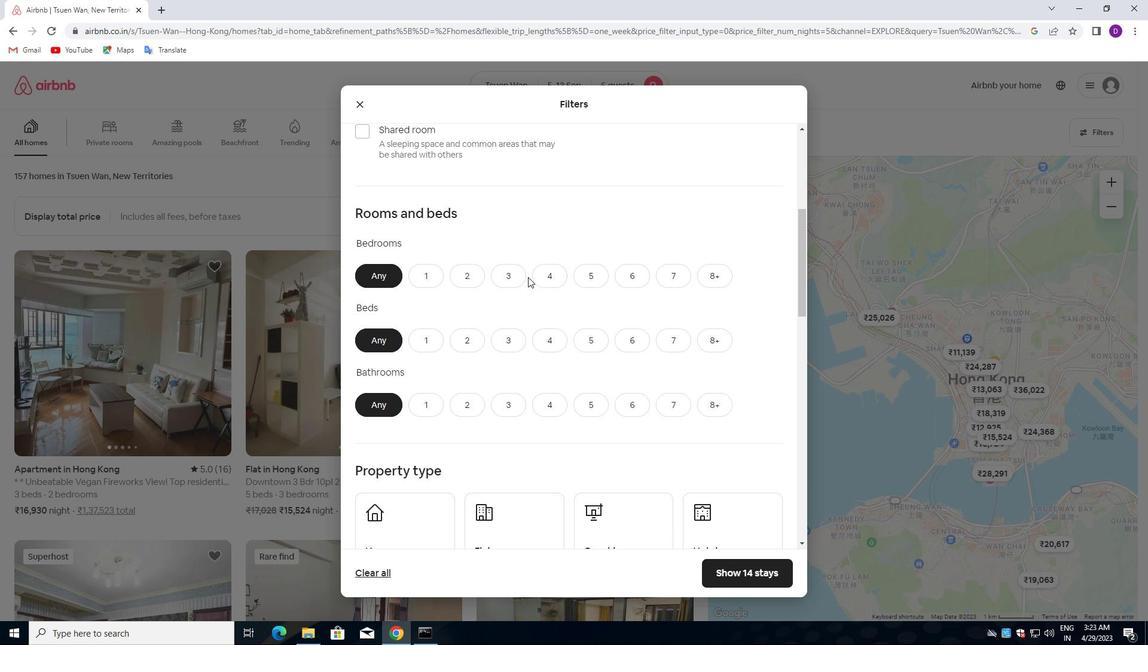 
Action: Mouse pressed left at (507, 273)
Screenshot: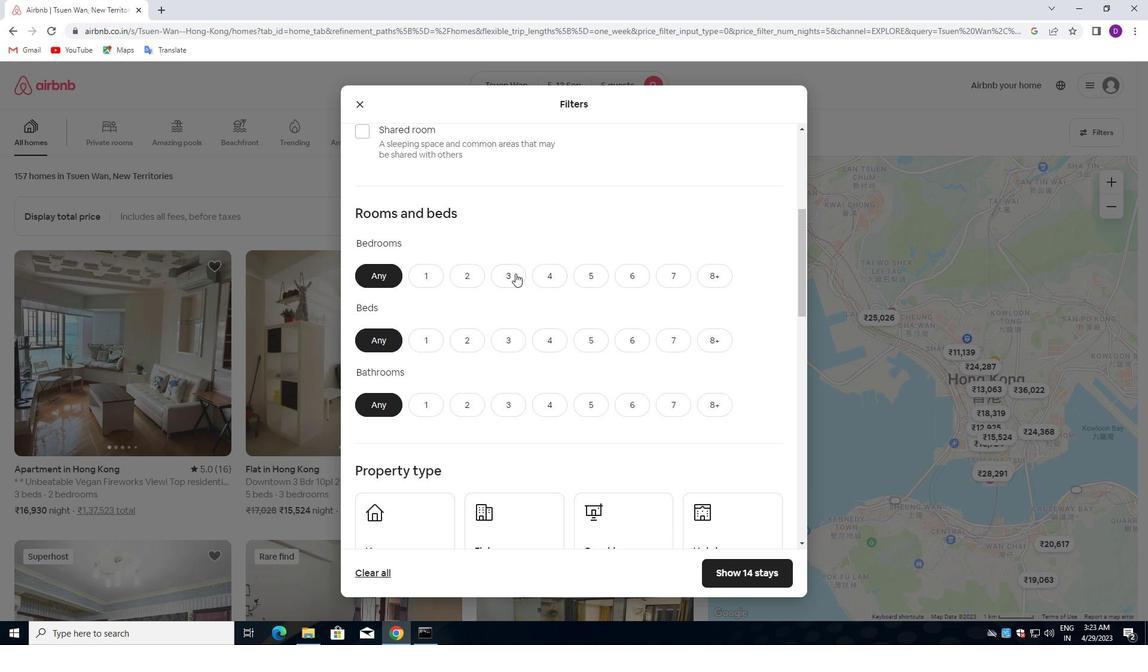
Action: Mouse moved to (506, 334)
Screenshot: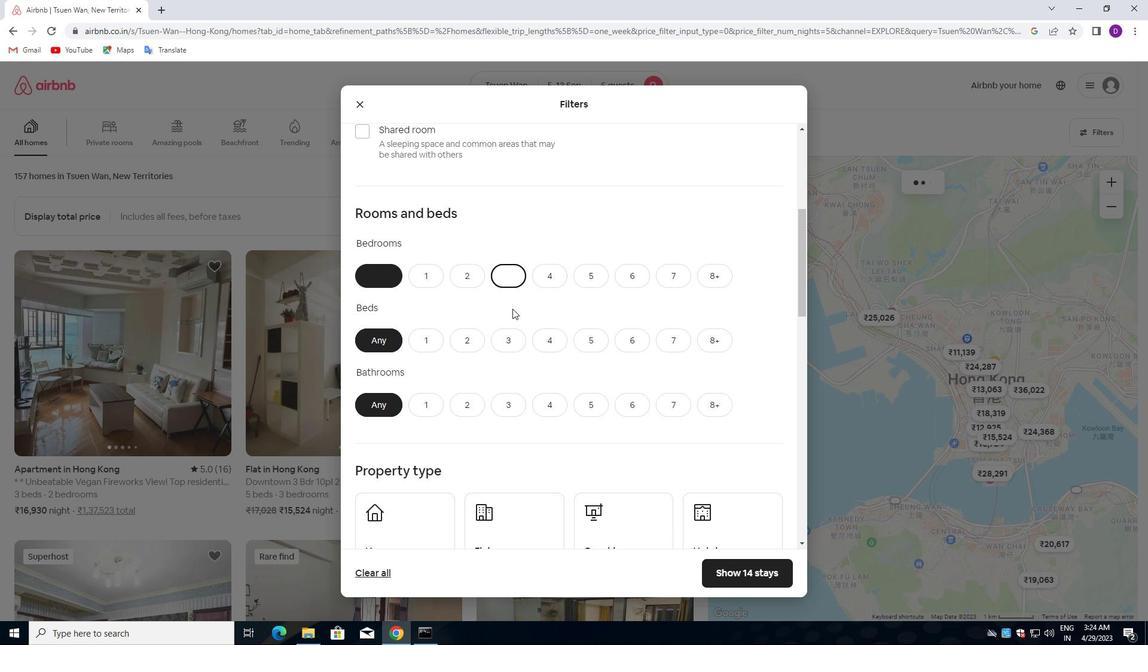
Action: Mouse pressed left at (506, 334)
Screenshot: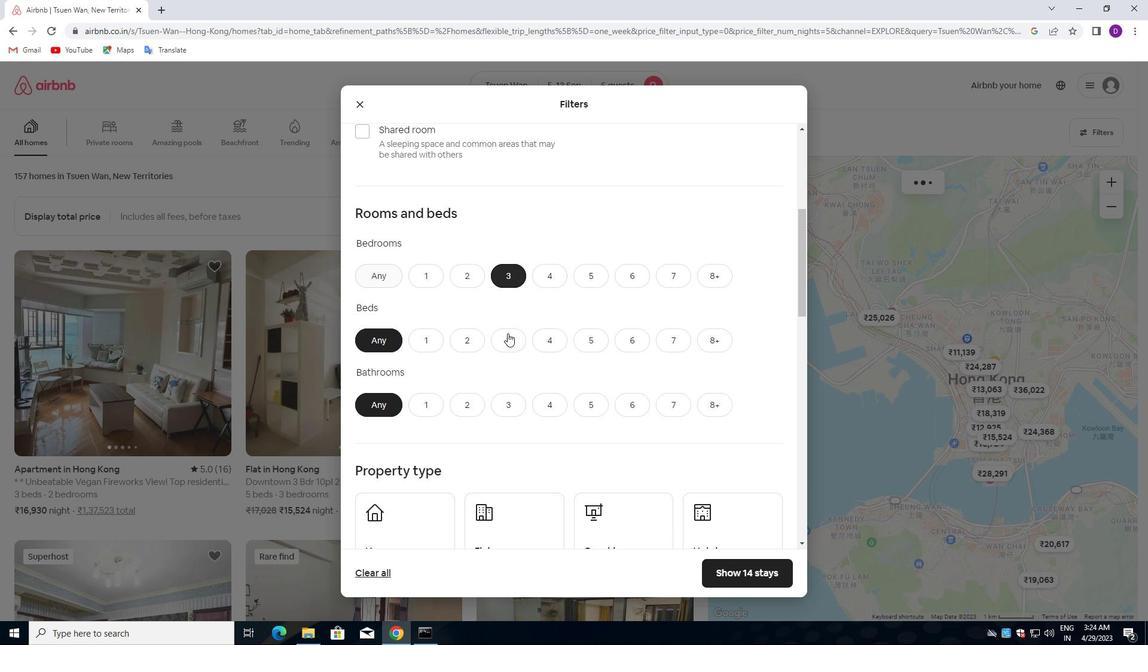 
Action: Mouse moved to (504, 394)
Screenshot: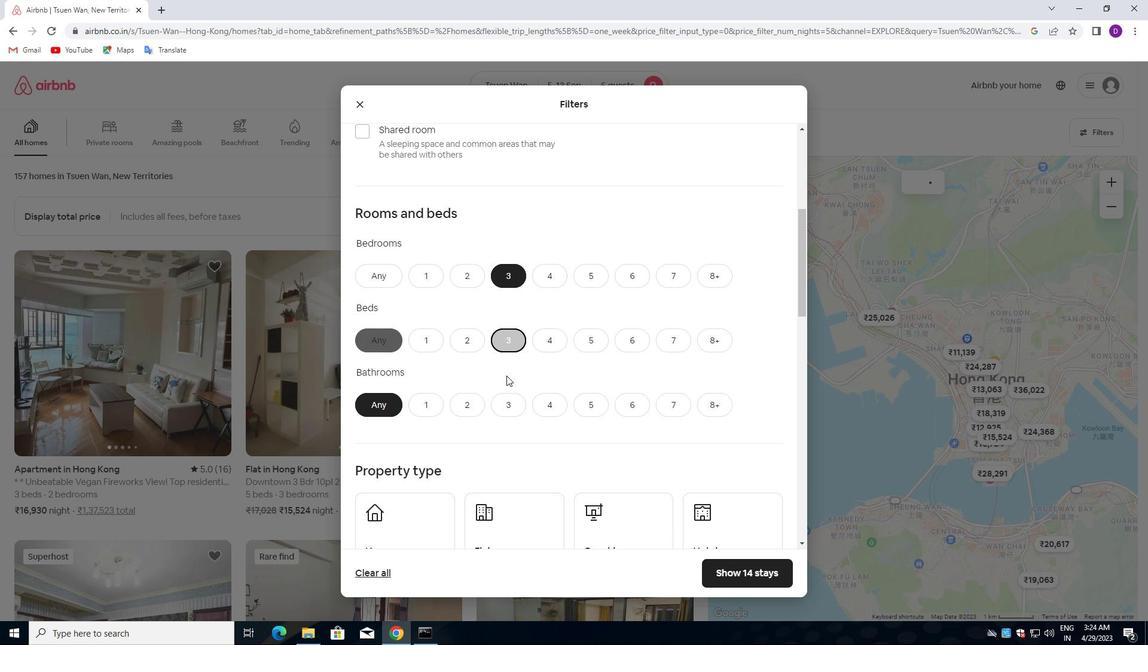 
Action: Mouse pressed left at (504, 394)
Screenshot: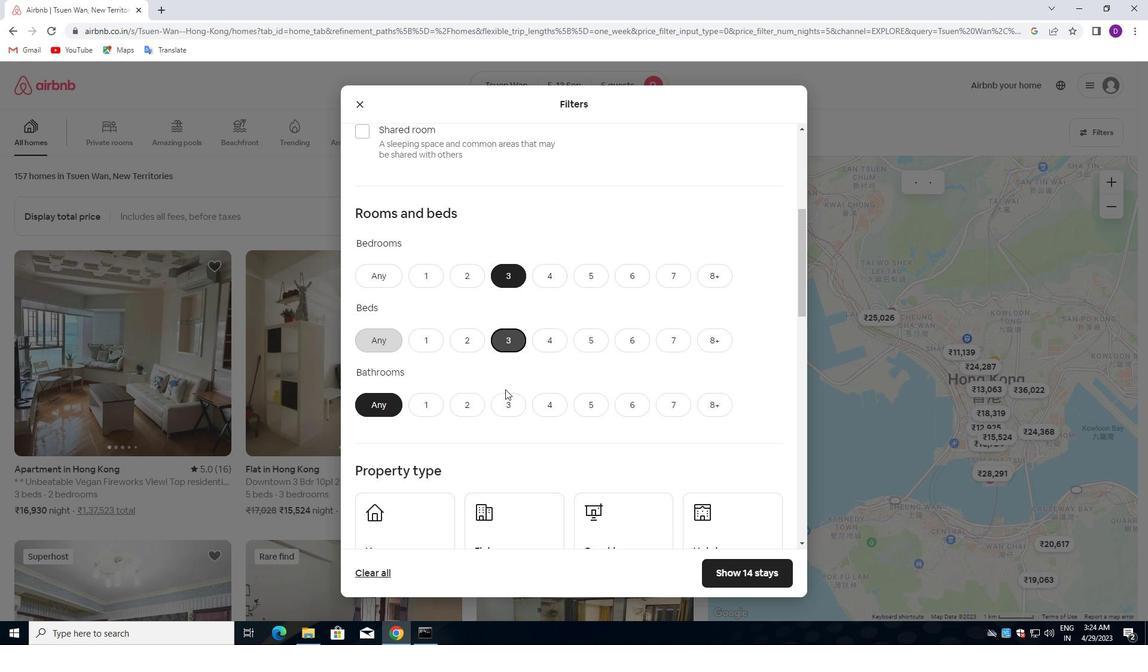 
Action: Mouse moved to (507, 371)
Screenshot: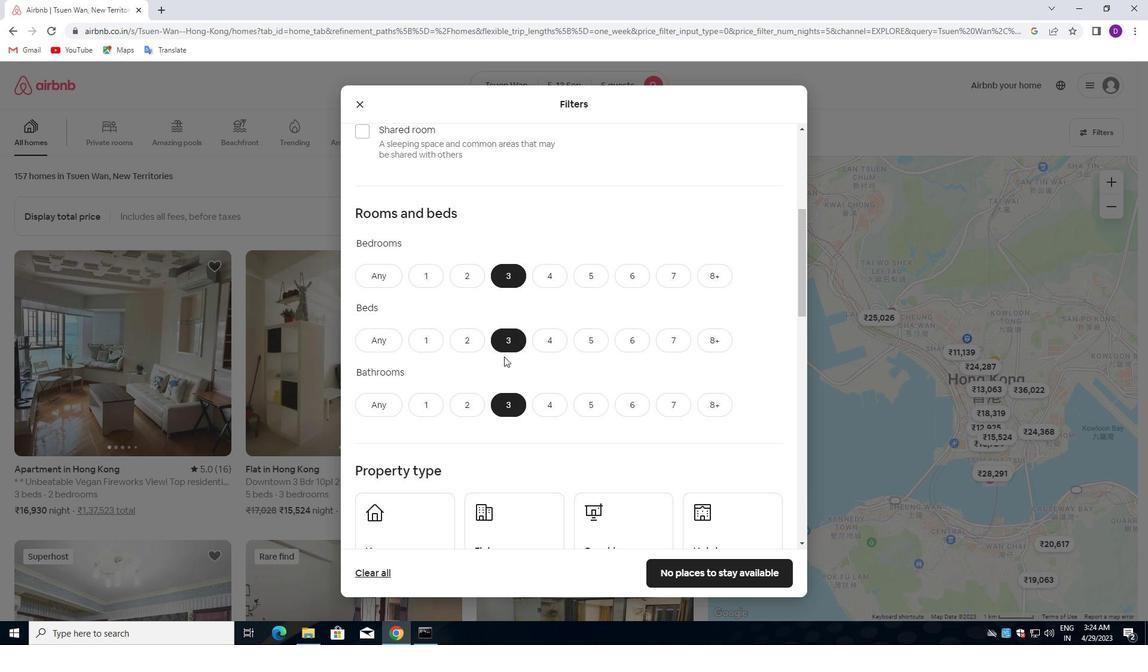 
Action: Mouse scrolled (507, 371) with delta (0, 0)
Screenshot: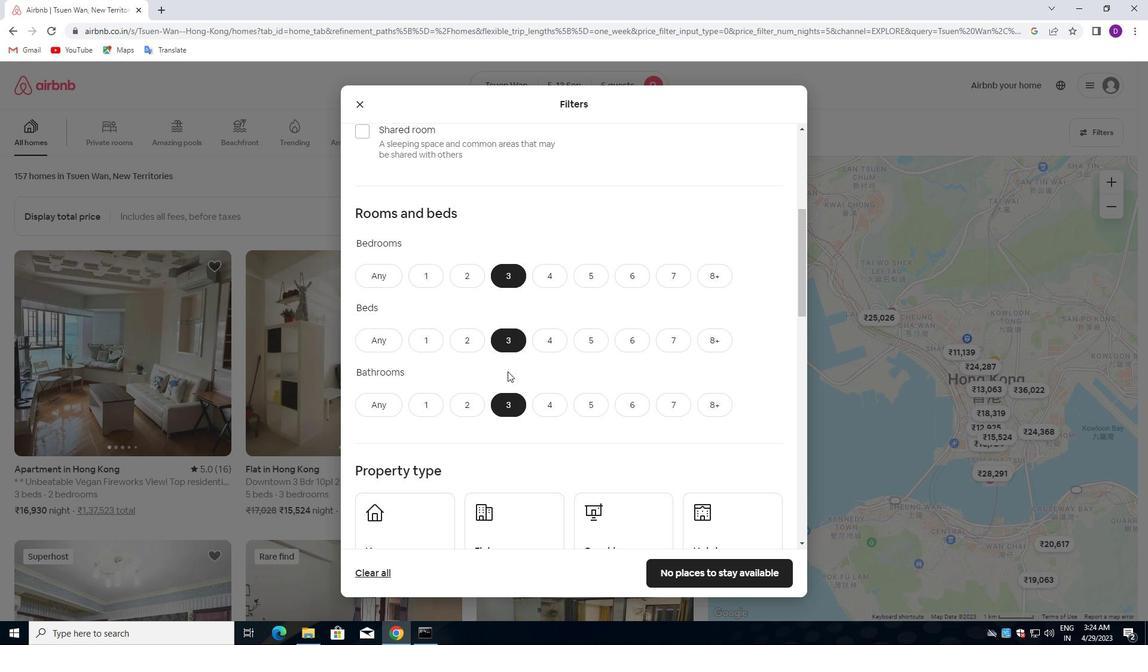 
Action: Mouse scrolled (507, 371) with delta (0, 0)
Screenshot: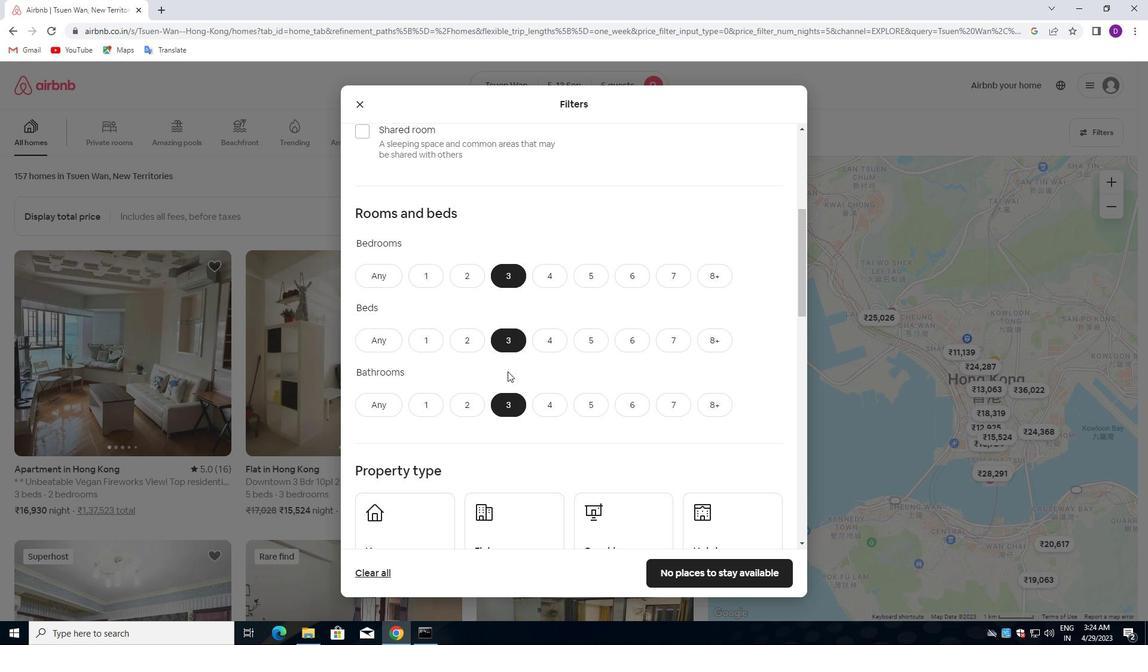 
Action: Mouse scrolled (507, 371) with delta (0, 0)
Screenshot: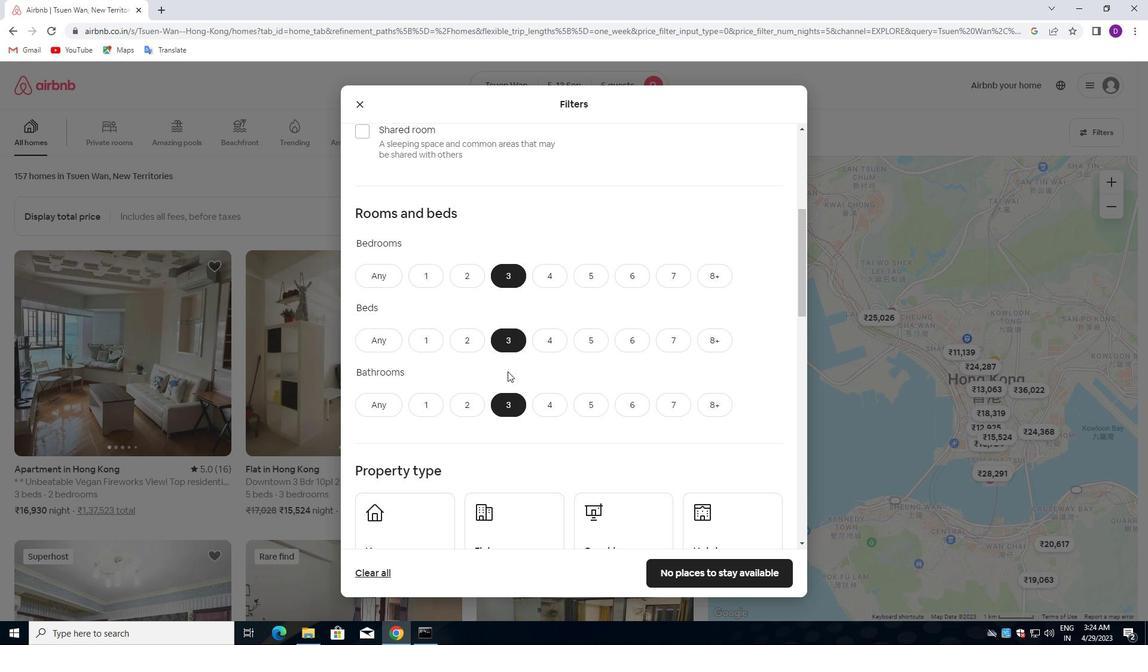 
Action: Mouse moved to (388, 363)
Screenshot: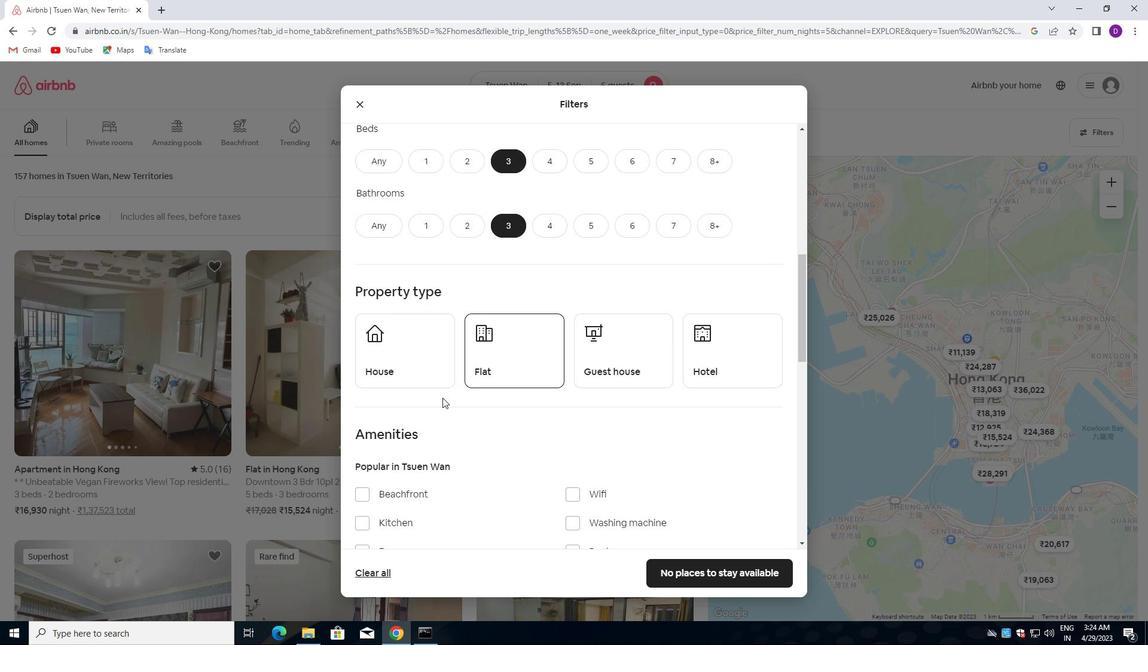 
Action: Mouse pressed left at (388, 363)
Screenshot: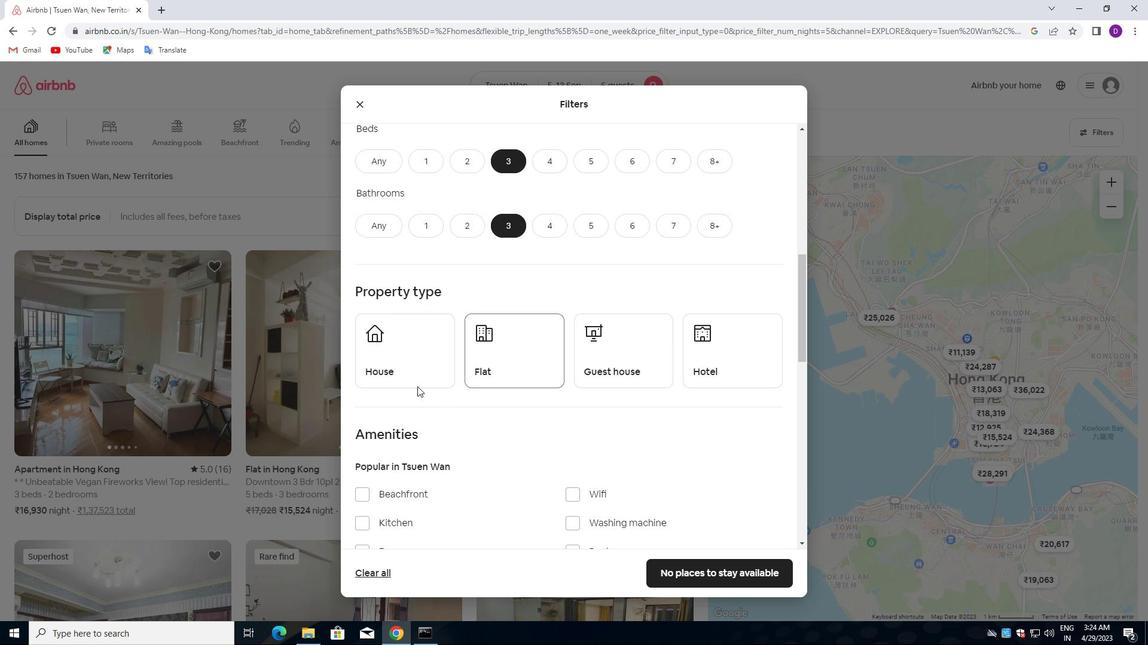 
Action: Mouse moved to (486, 358)
Screenshot: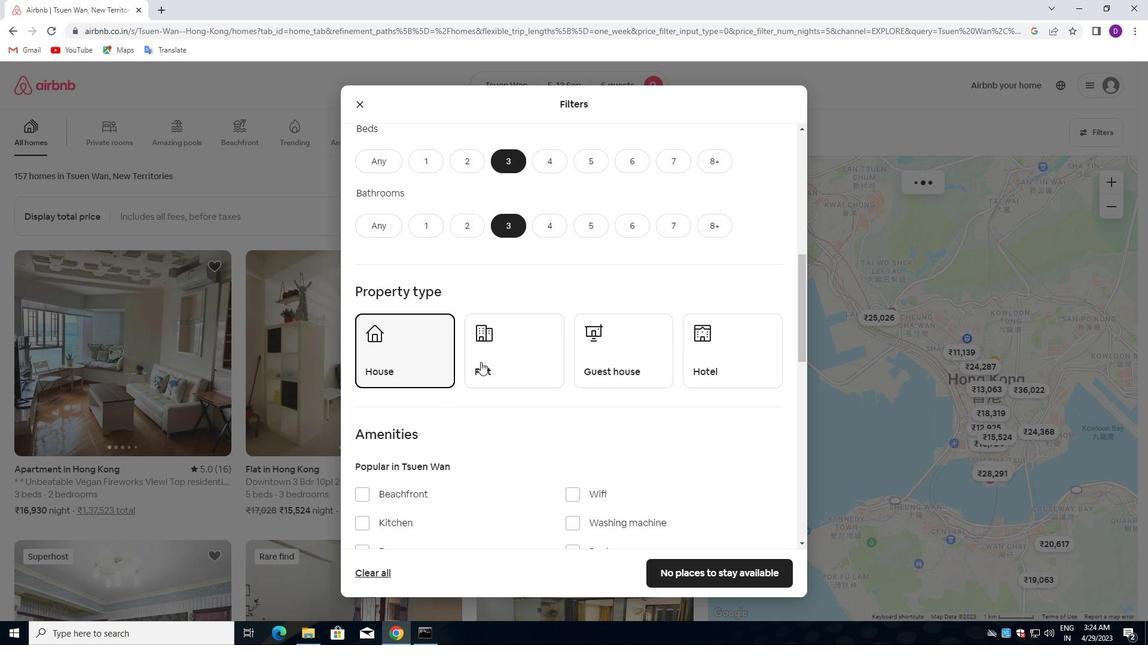 
Action: Mouse pressed left at (486, 358)
Screenshot: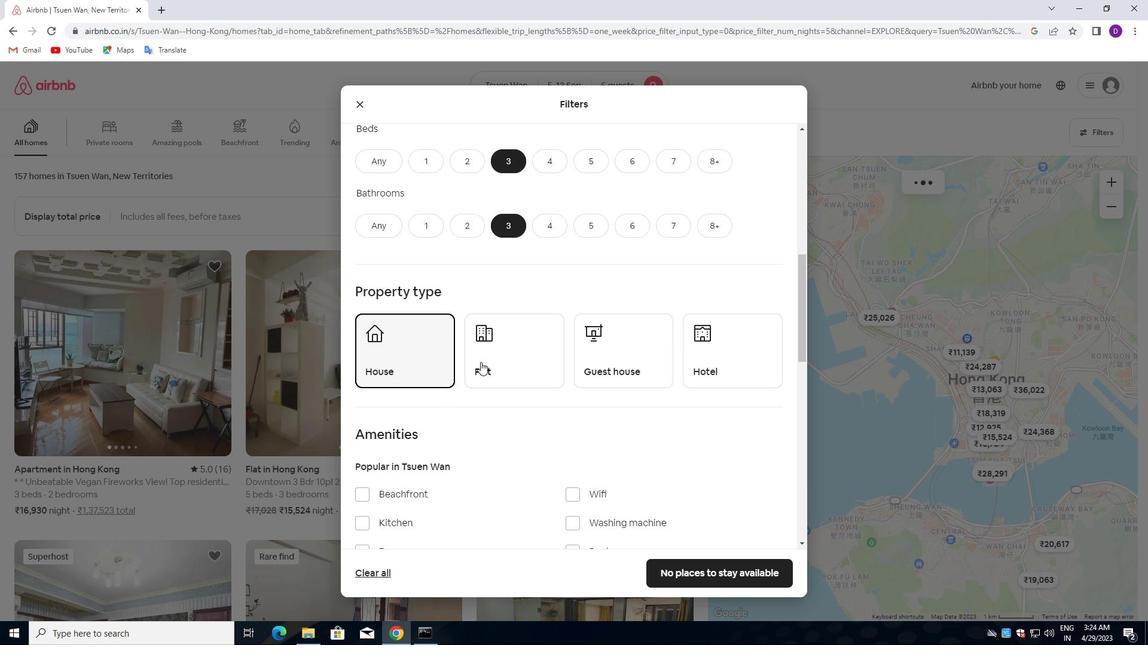 
Action: Mouse moved to (591, 358)
Screenshot: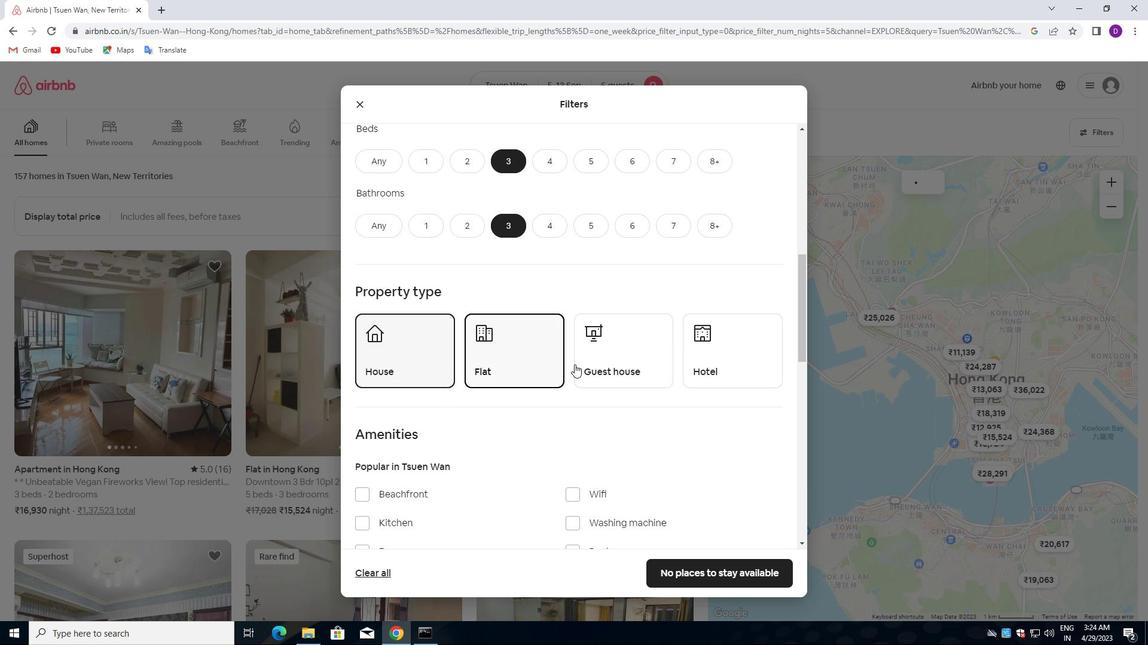 
Action: Mouse pressed left at (591, 358)
Screenshot: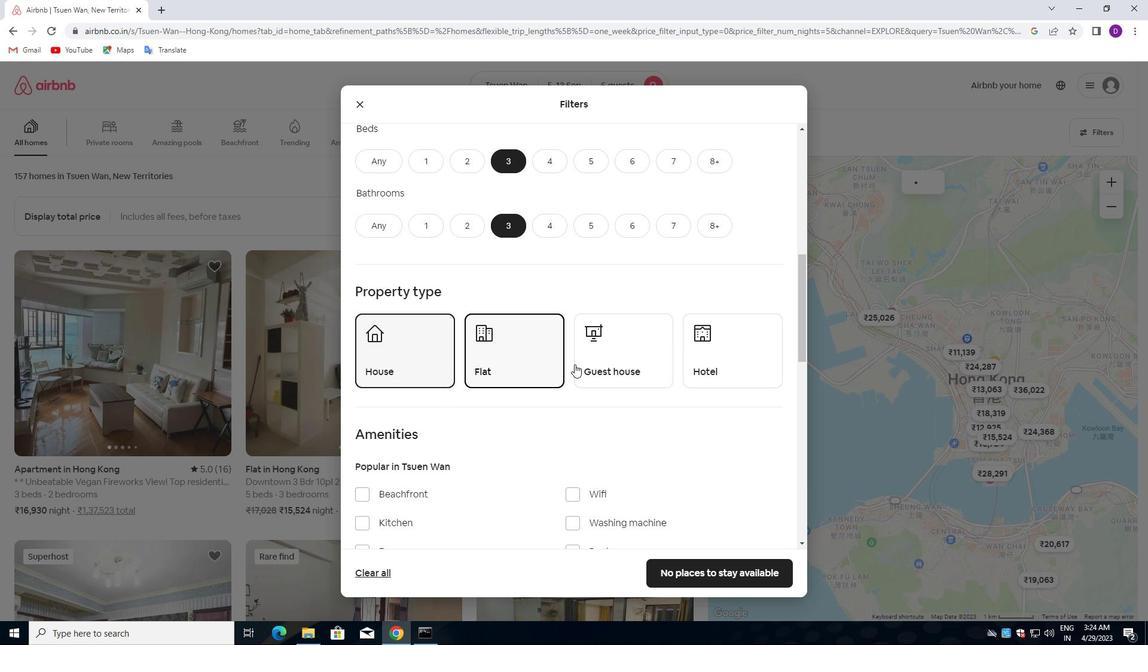 
Action: Mouse moved to (591, 357)
Screenshot: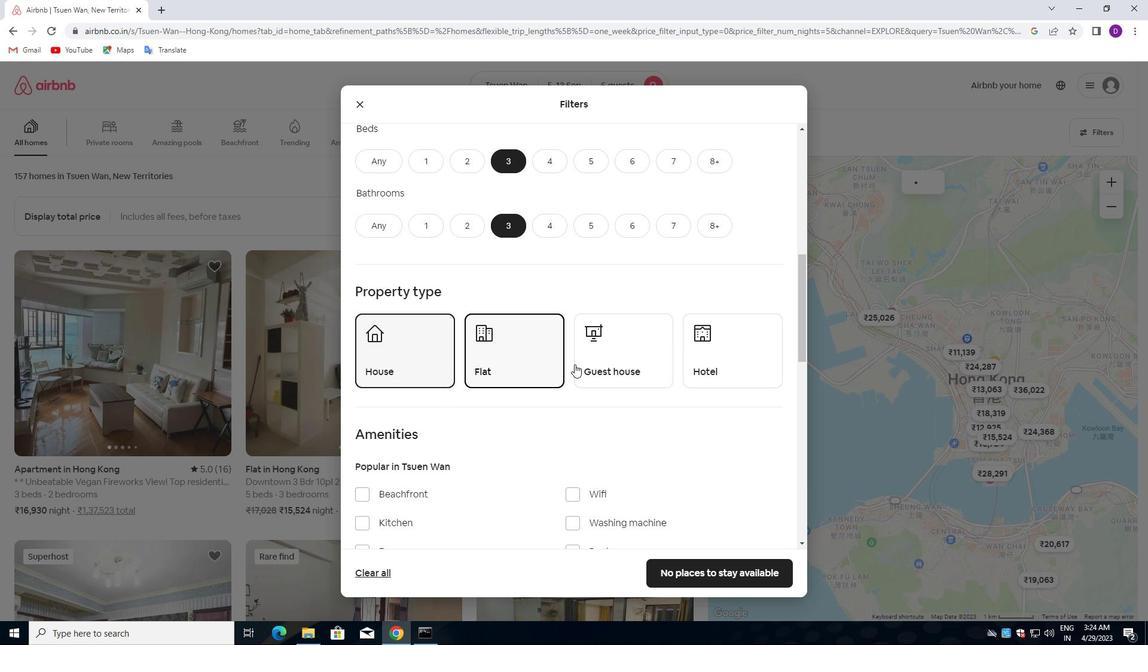 
Action: Mouse scrolled (591, 356) with delta (0, 0)
Screenshot: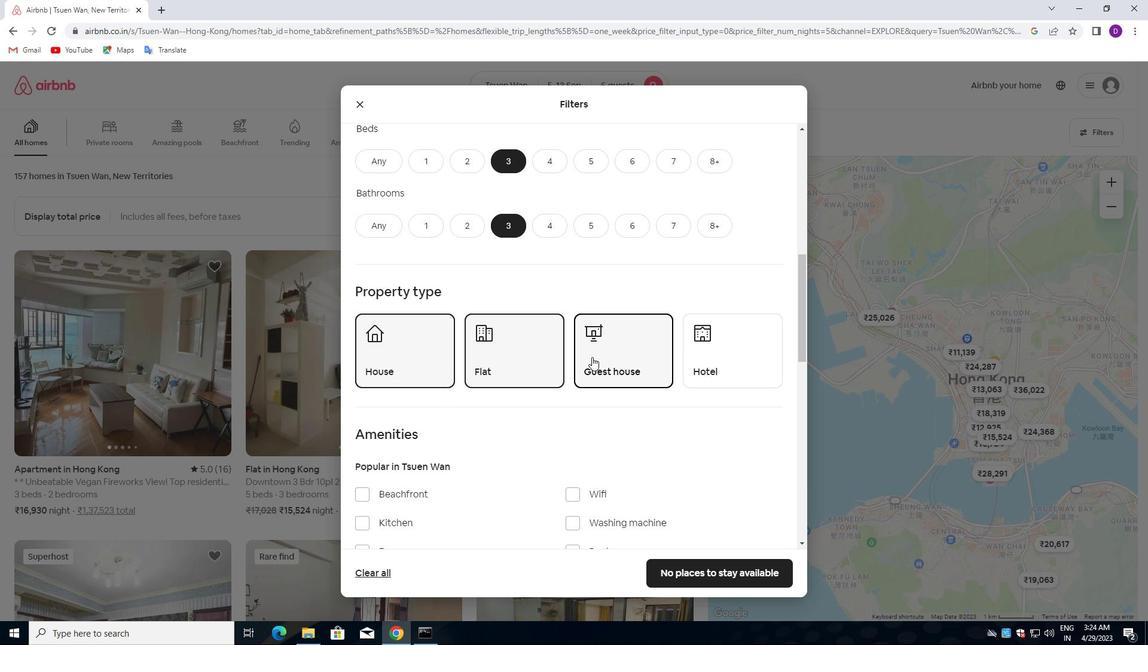 
Action: Mouse scrolled (591, 356) with delta (0, 0)
Screenshot: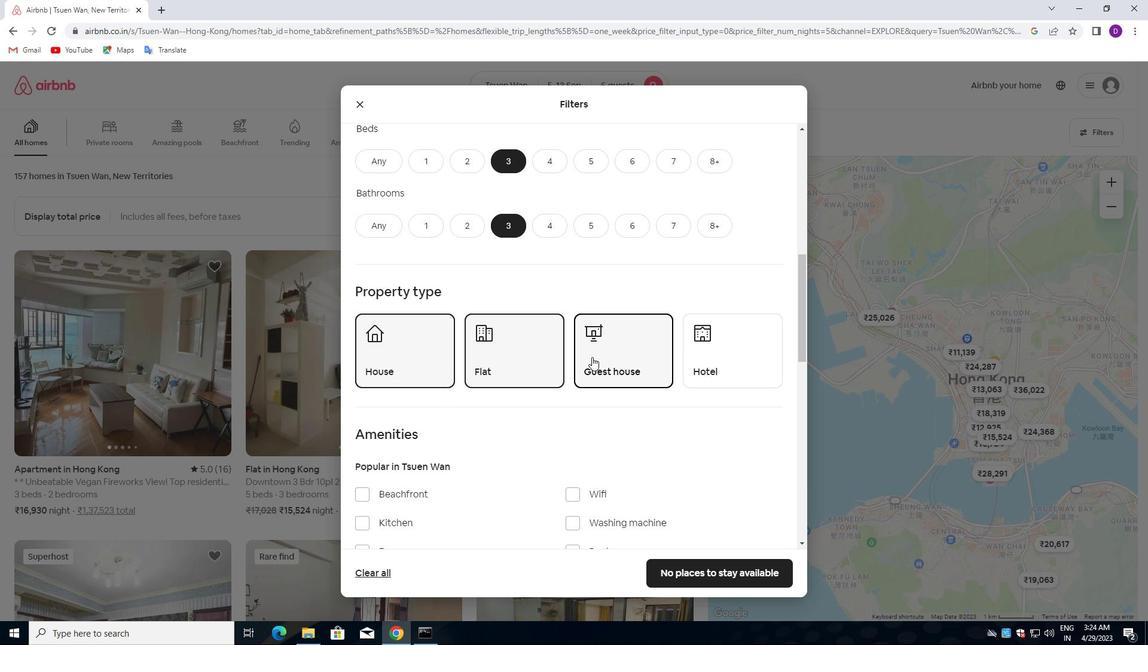 
Action: Mouse scrolled (591, 356) with delta (0, 0)
Screenshot: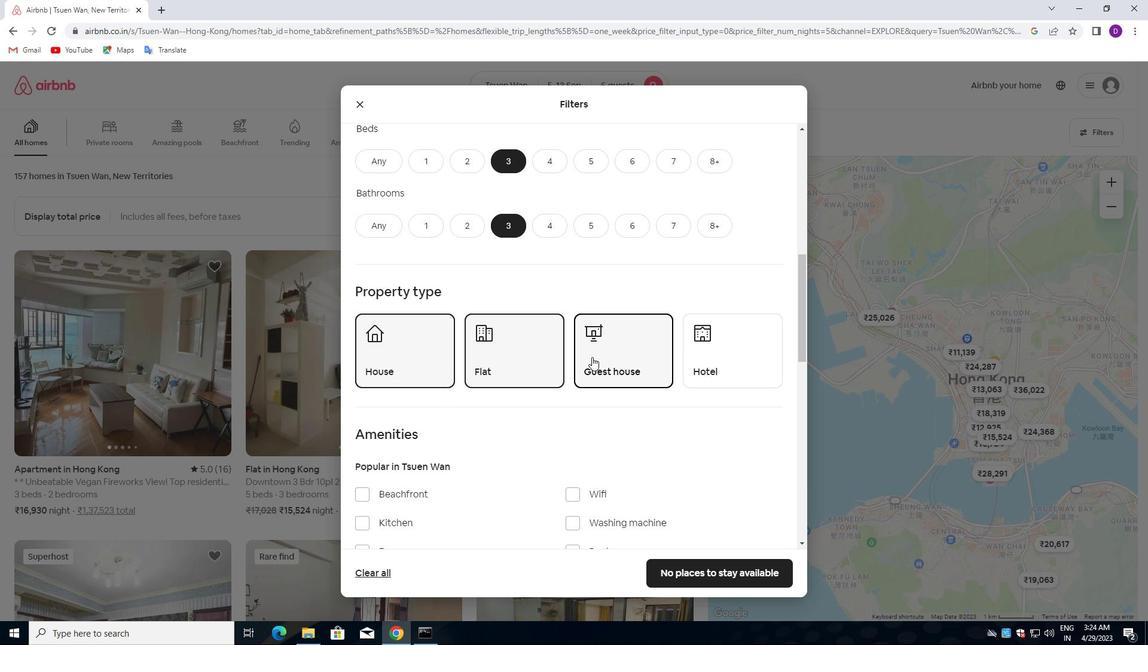 
Action: Mouse moved to (495, 365)
Screenshot: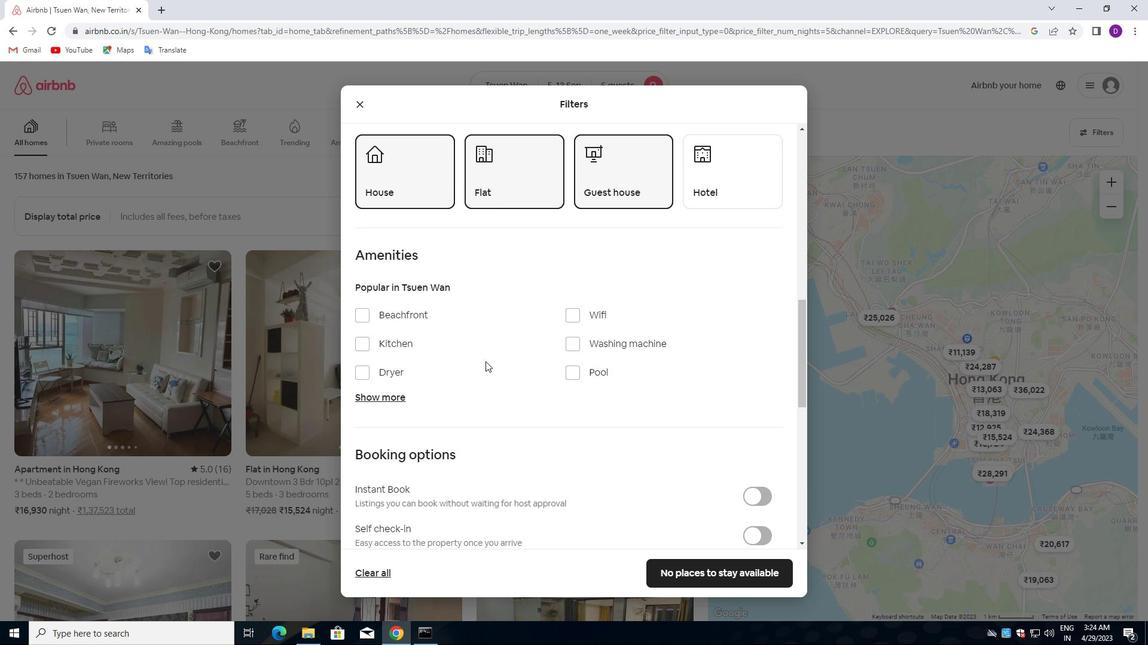 
Action: Mouse scrolled (495, 364) with delta (0, 0)
Screenshot: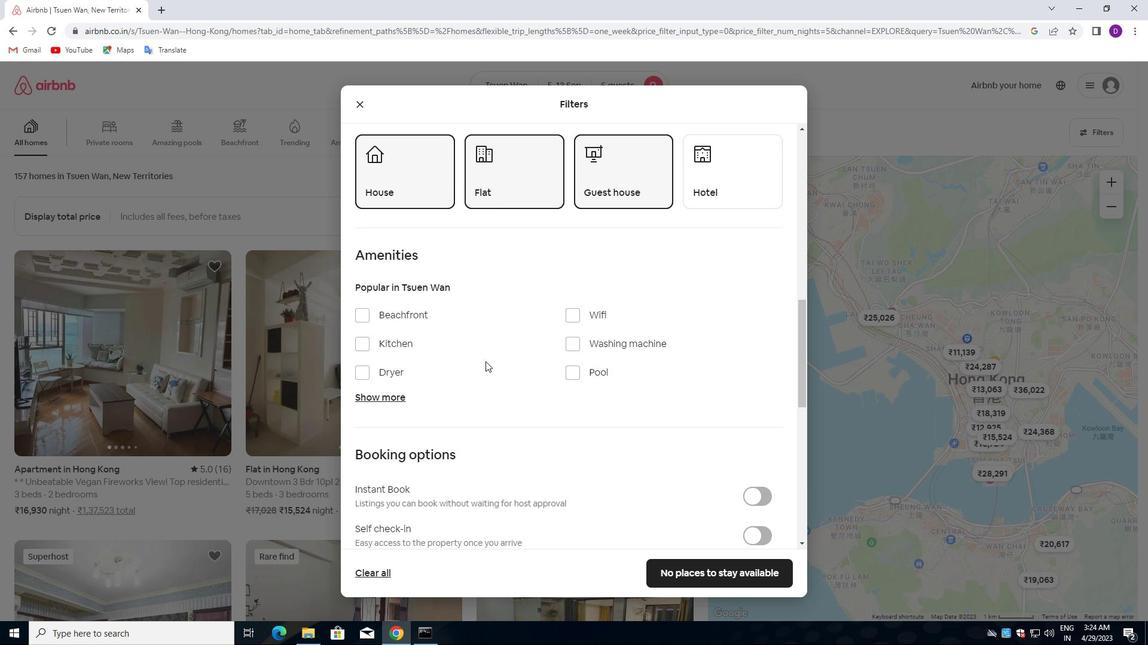 
Action: Mouse moved to (505, 370)
Screenshot: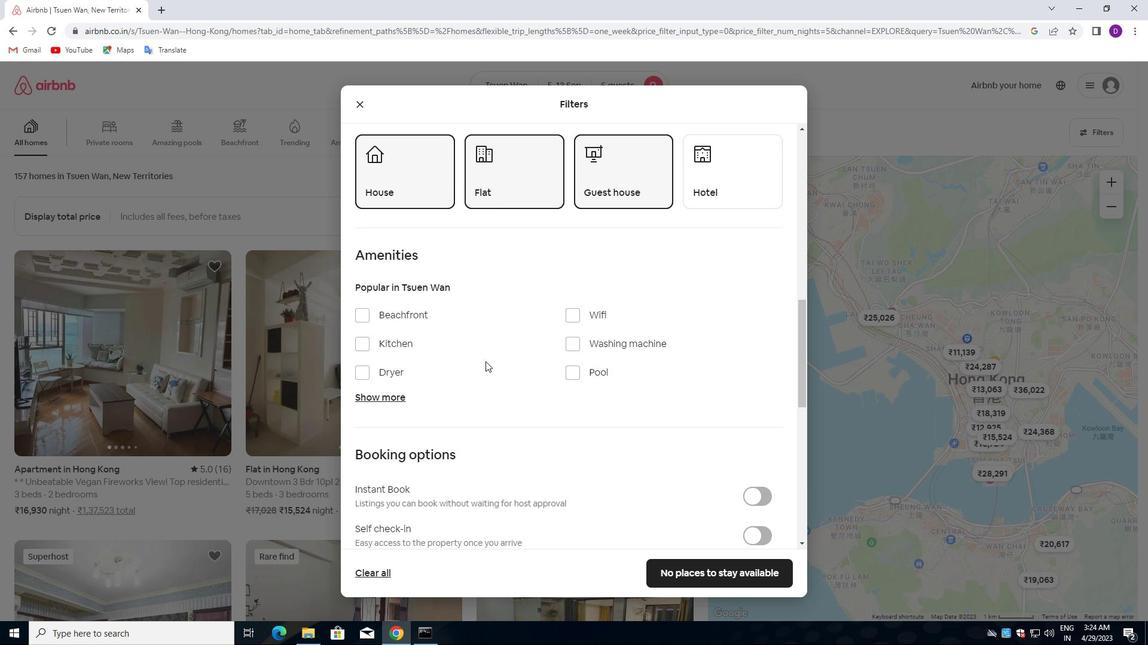 
Action: Mouse scrolled (505, 370) with delta (0, 0)
Screenshot: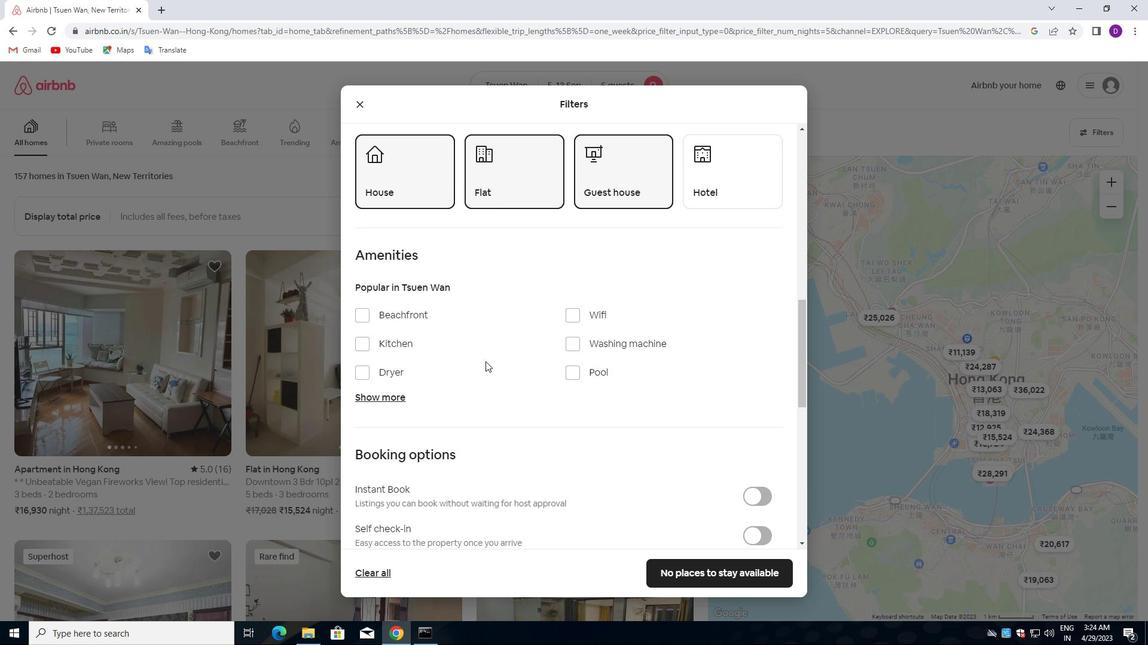 
Action: Mouse moved to (750, 416)
Screenshot: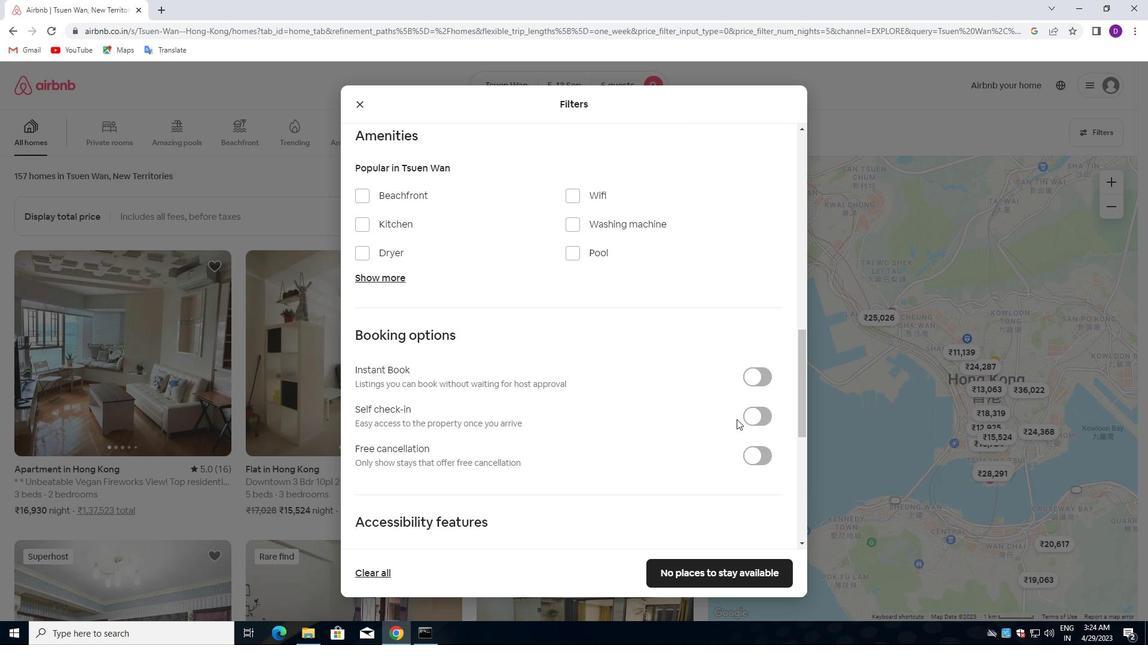 
Action: Mouse pressed left at (750, 416)
Screenshot: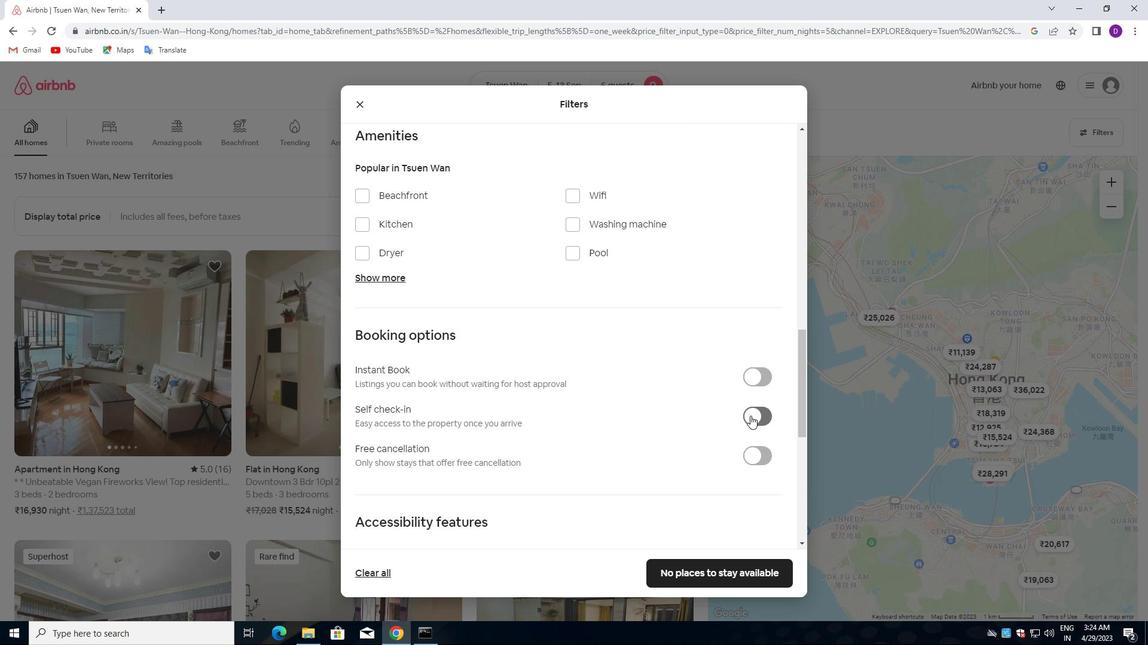 
Action: Mouse moved to (543, 381)
Screenshot: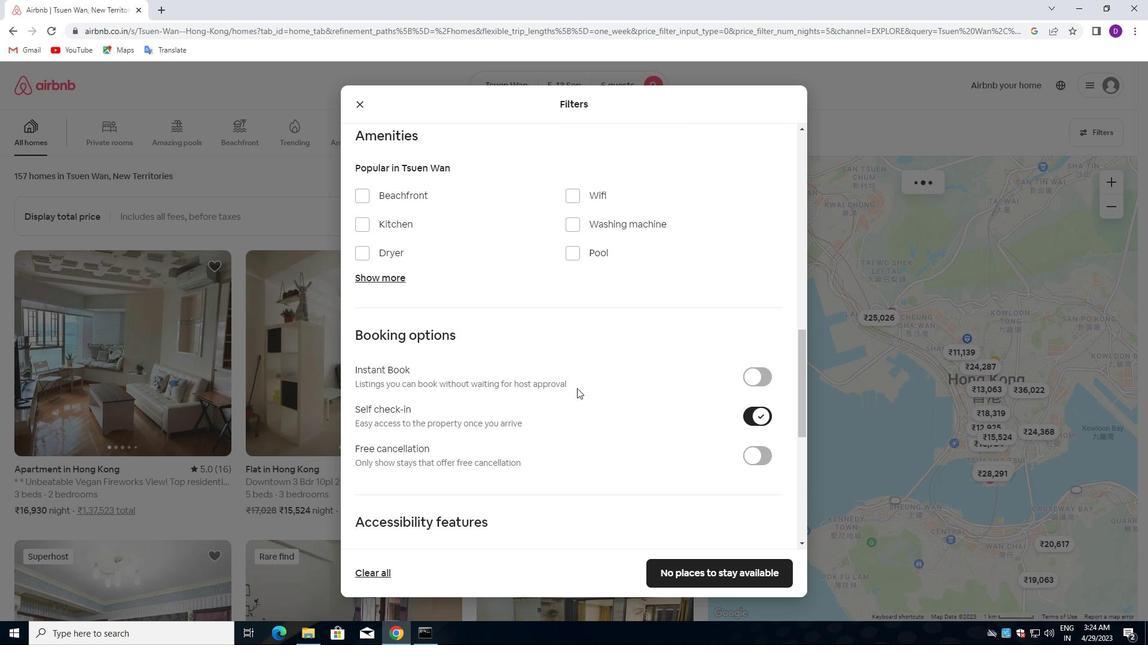 
Action: Mouse scrolled (543, 380) with delta (0, 0)
Screenshot: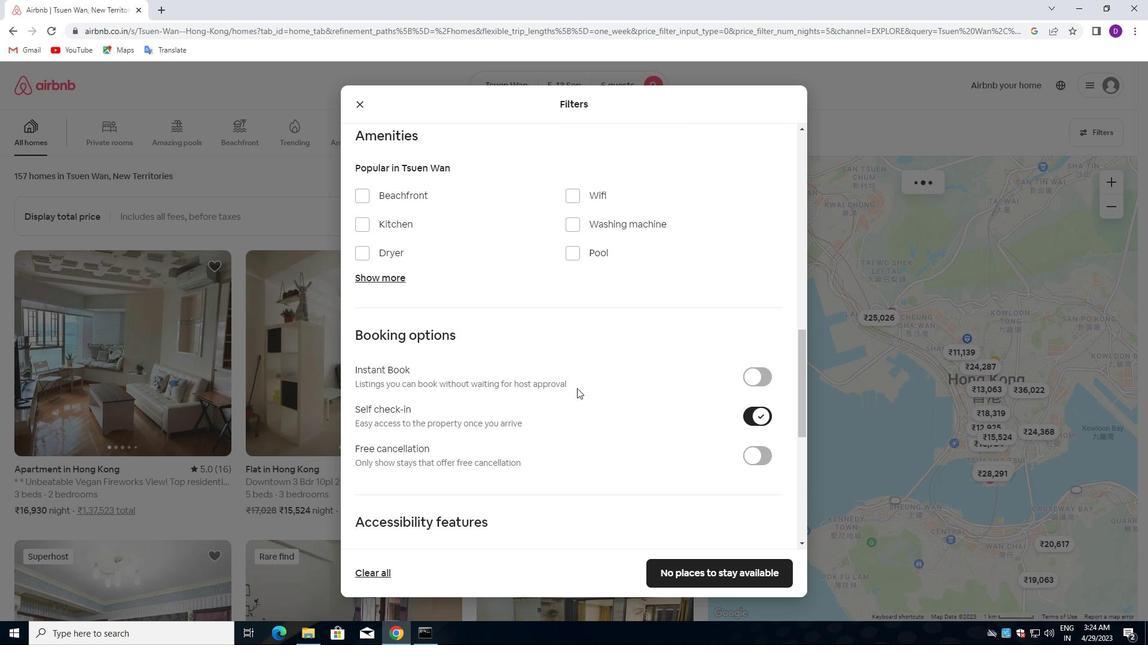 
Action: Mouse moved to (542, 381)
Screenshot: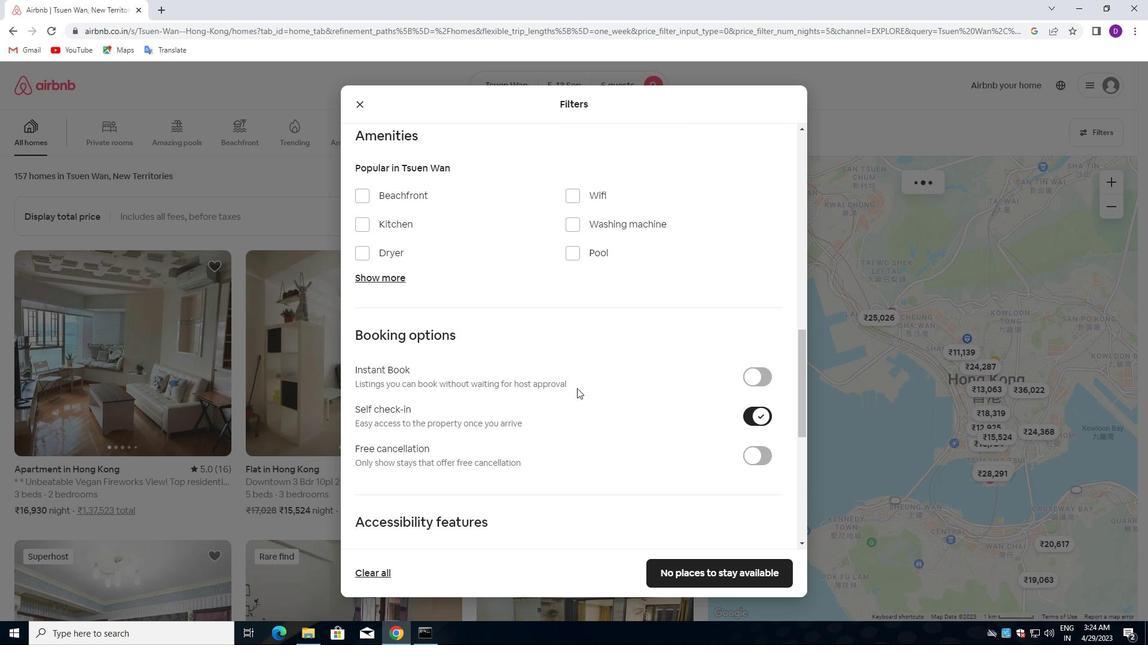 
Action: Mouse scrolled (542, 380) with delta (0, 0)
Screenshot: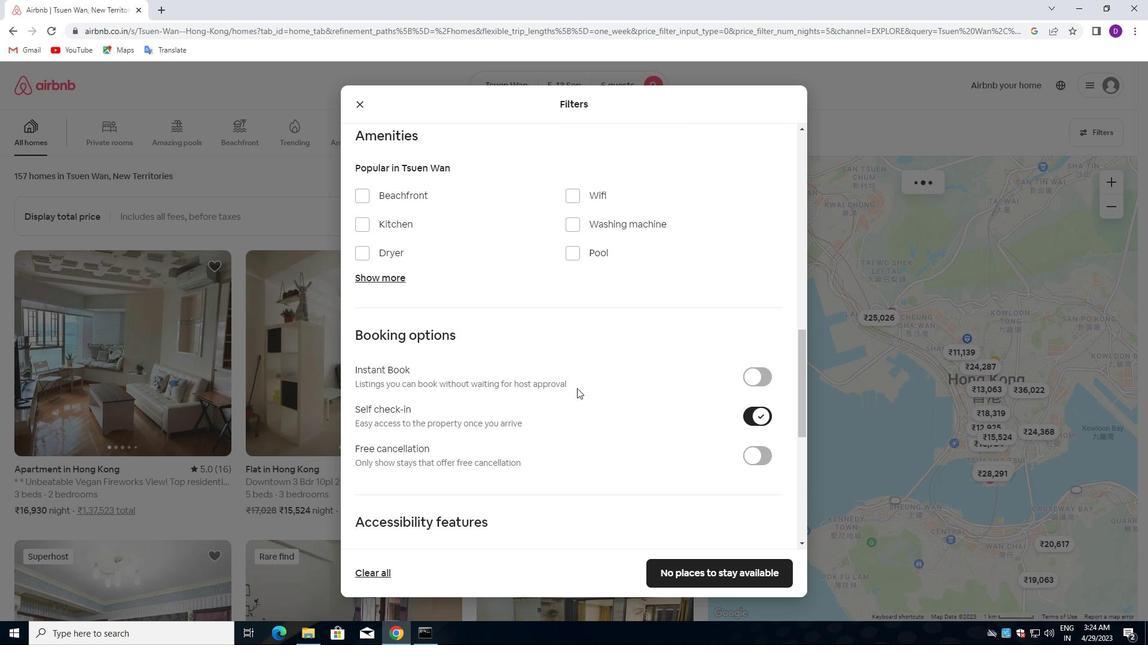 
Action: Mouse scrolled (542, 380) with delta (0, 0)
Screenshot: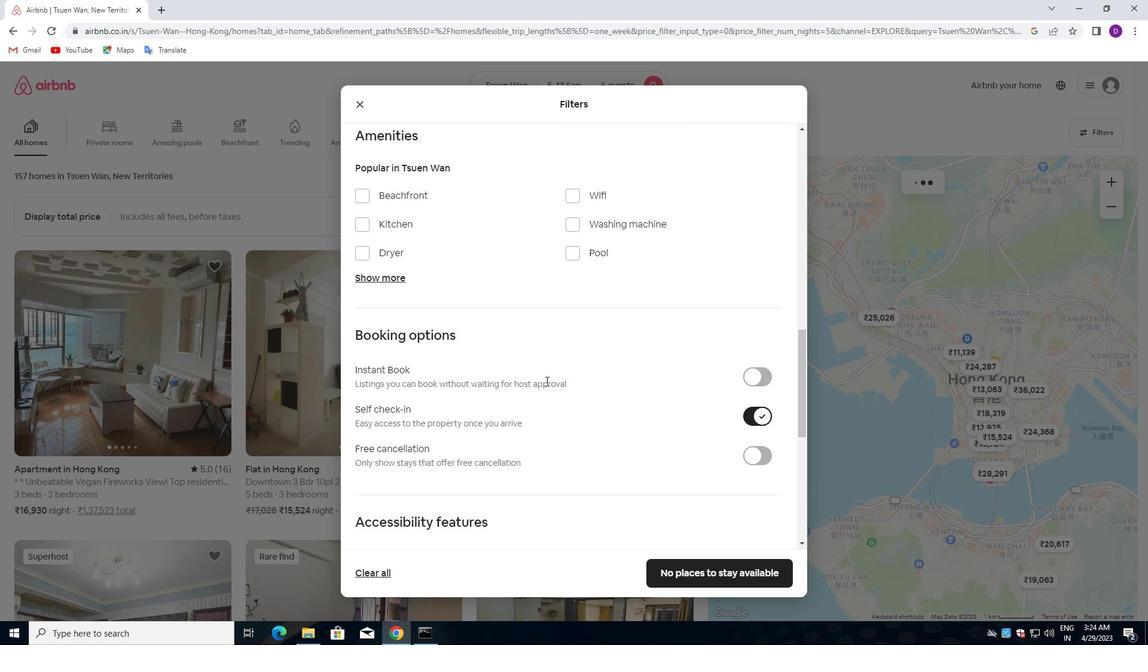 
Action: Mouse moved to (541, 381)
Screenshot: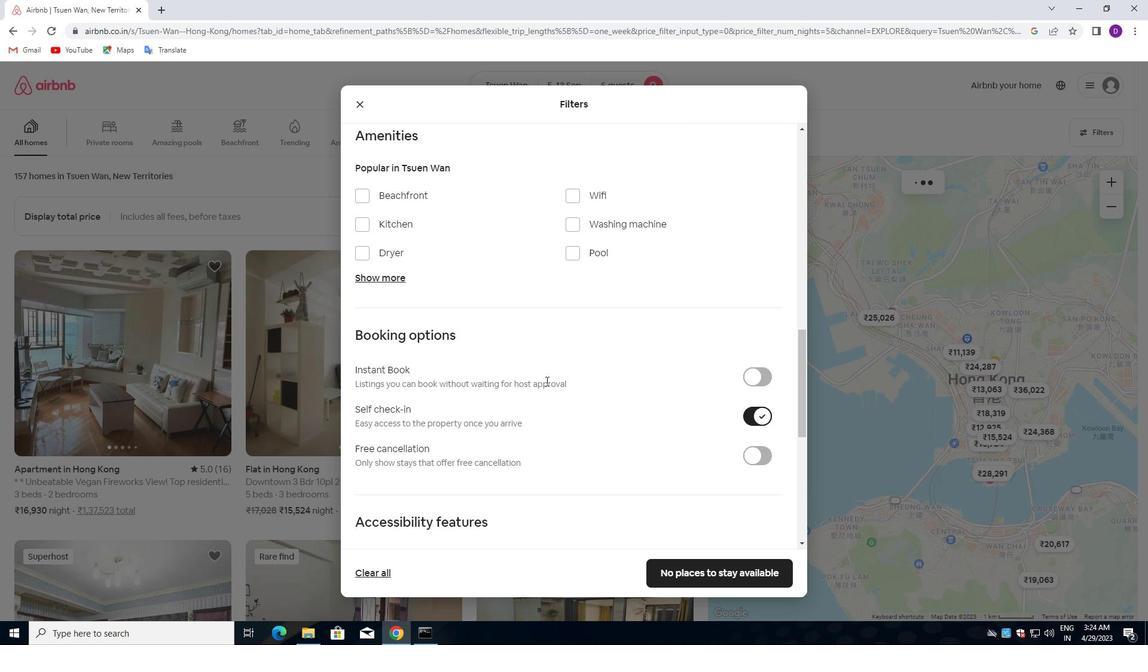 
Action: Mouse scrolled (541, 380) with delta (0, 0)
Screenshot: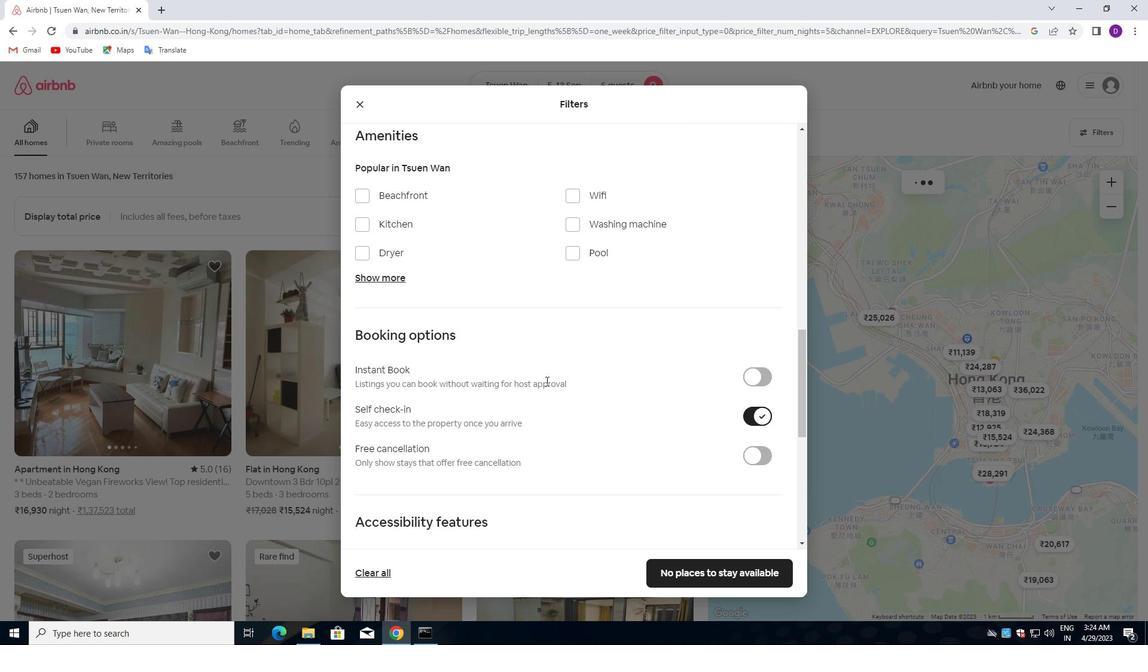 
Action: Mouse scrolled (541, 380) with delta (0, 0)
Screenshot: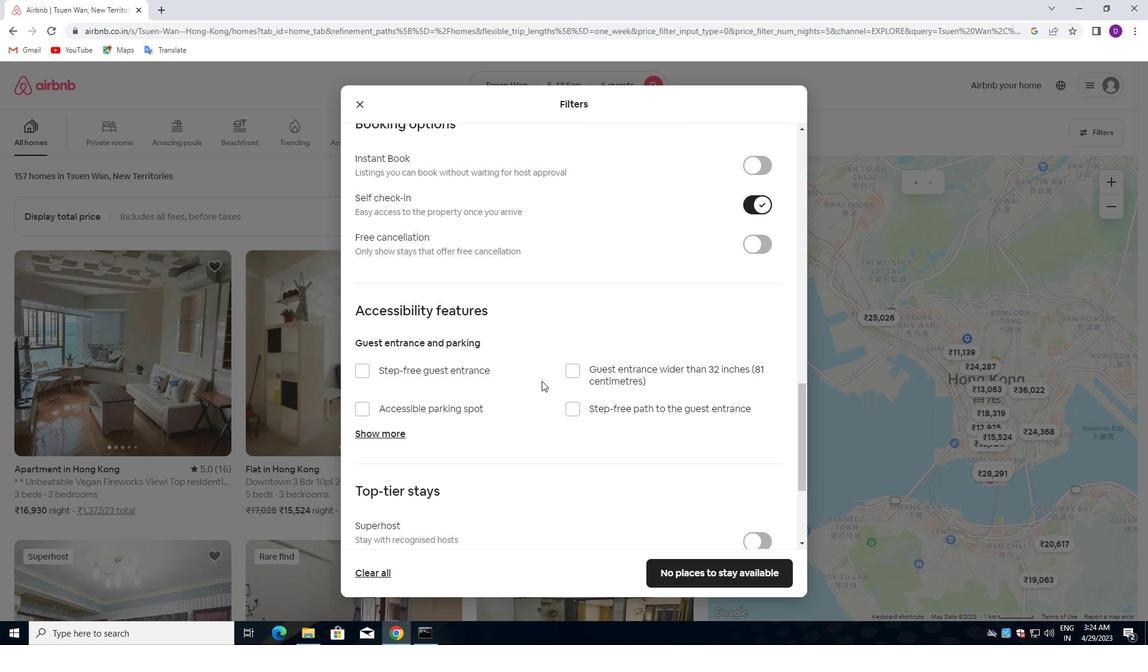 
Action: Mouse scrolled (541, 380) with delta (0, 0)
Screenshot: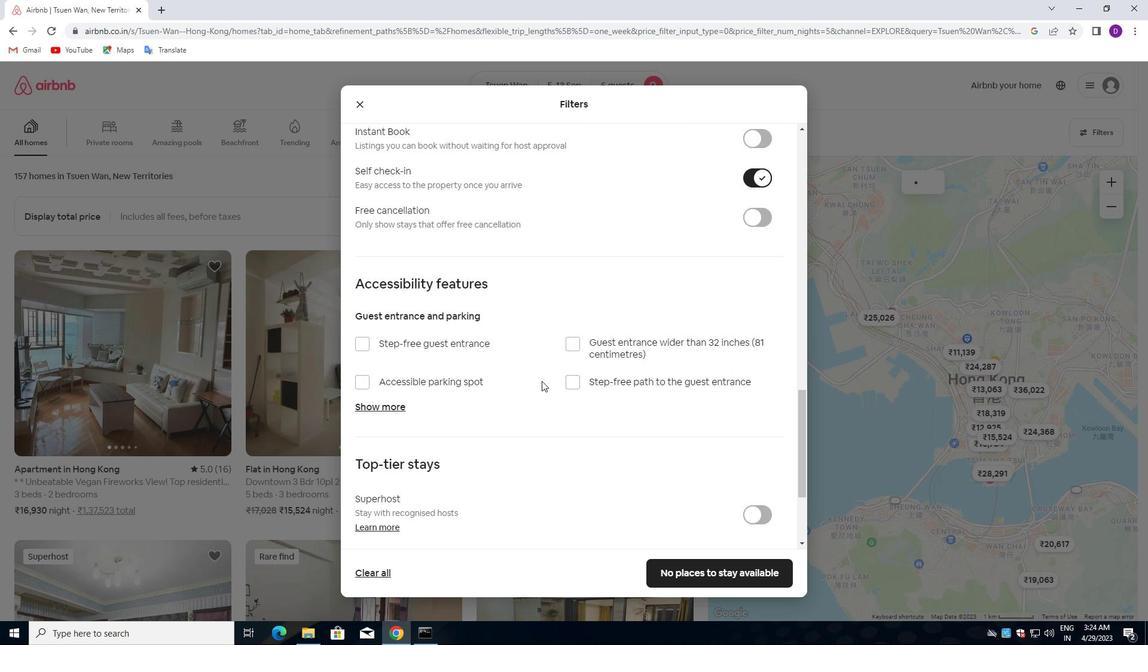 
Action: Mouse scrolled (541, 380) with delta (0, 0)
Screenshot: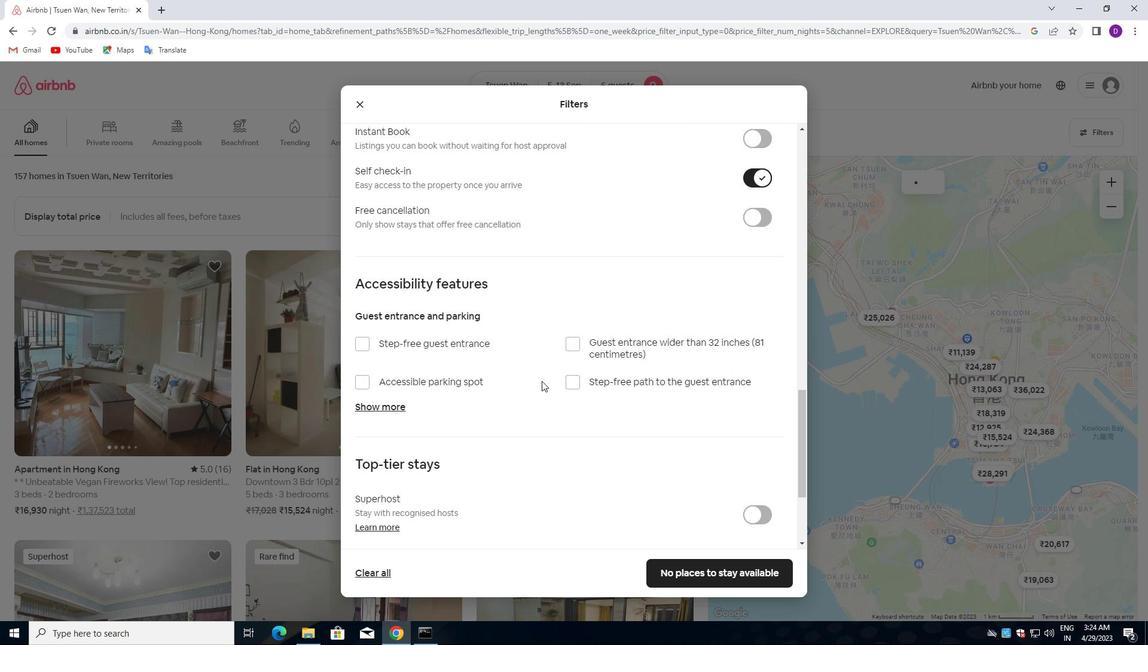 
Action: Mouse moved to (539, 381)
Screenshot: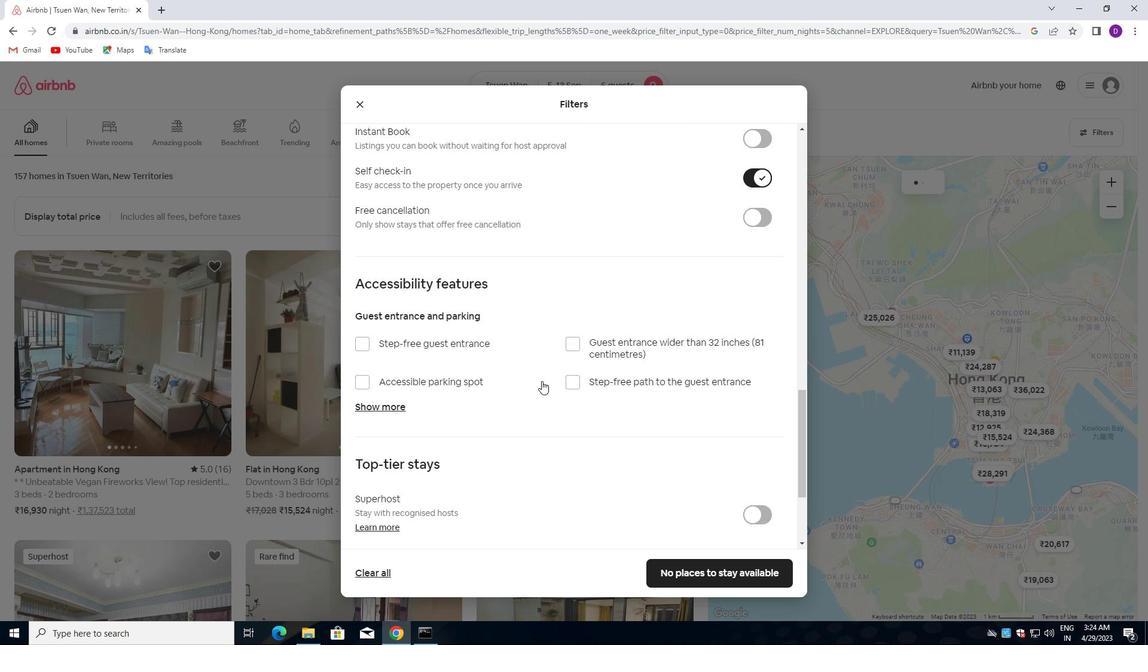
Action: Mouse scrolled (539, 380) with delta (0, 0)
Screenshot: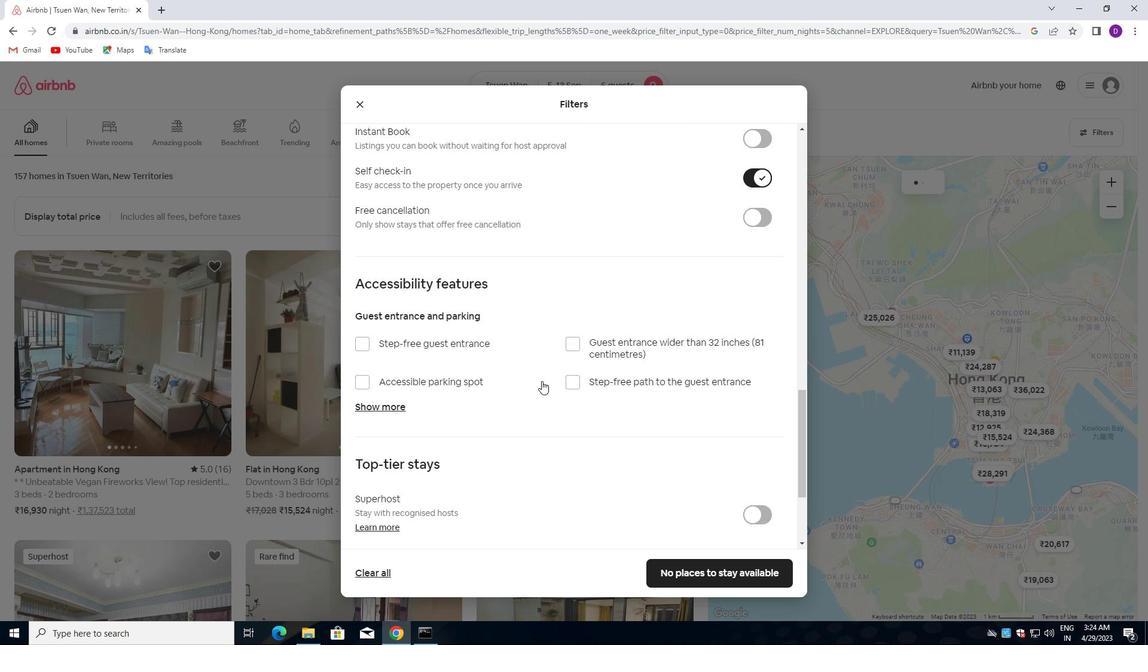 
Action: Mouse scrolled (539, 380) with delta (0, 0)
Screenshot: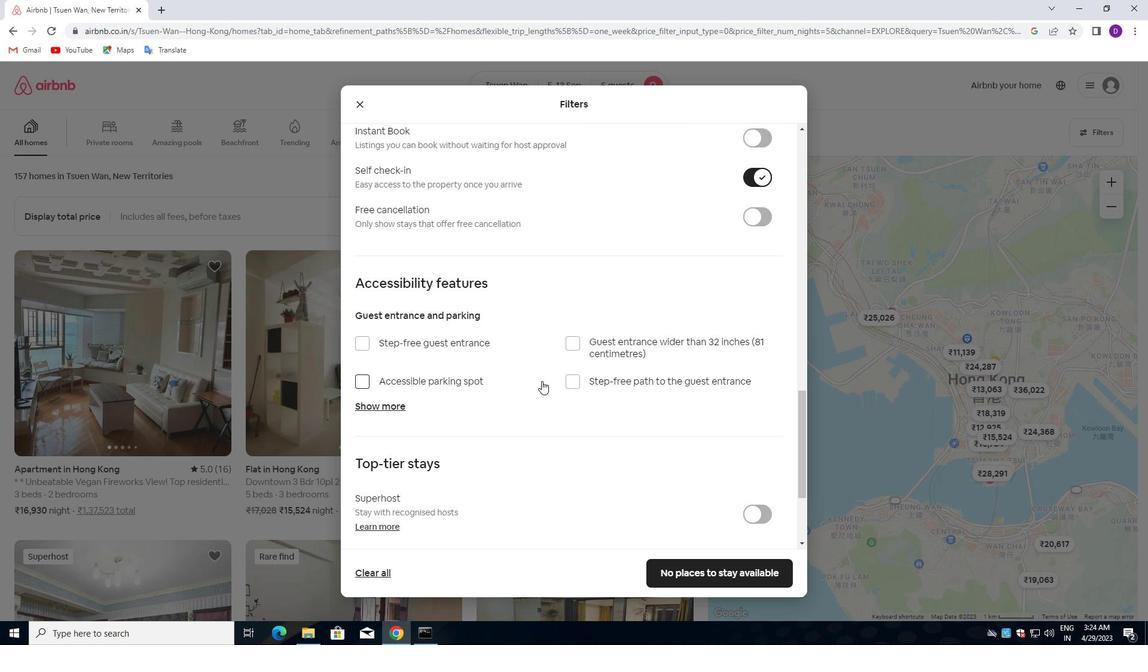
Action: Mouse moved to (537, 384)
Screenshot: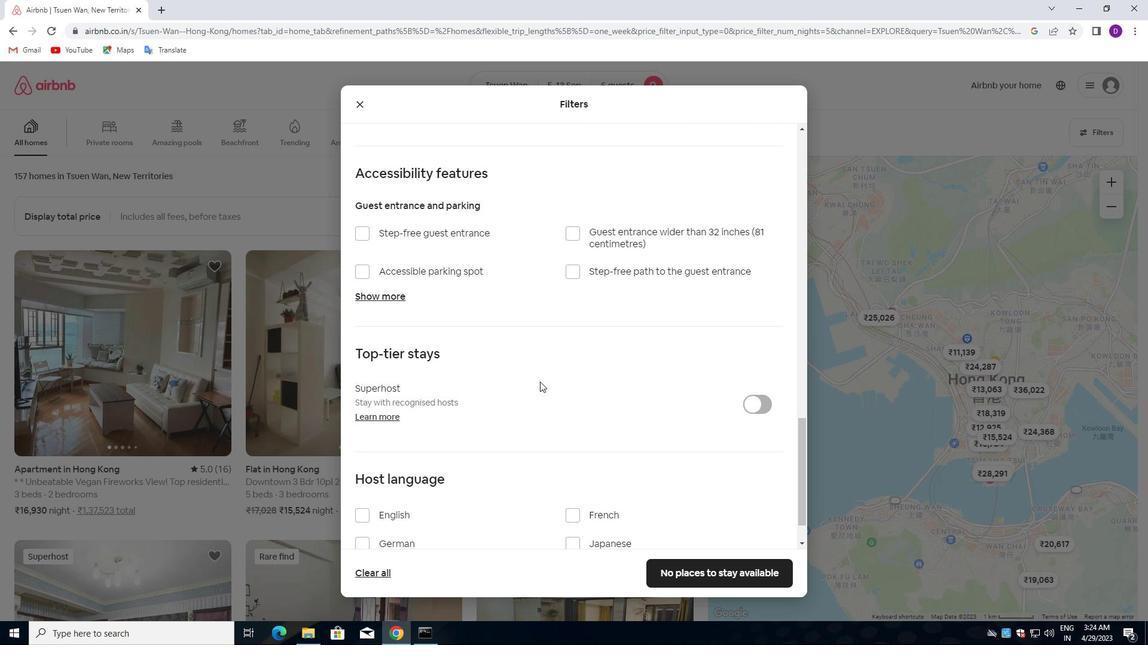 
Action: Mouse scrolled (537, 383) with delta (0, 0)
Screenshot: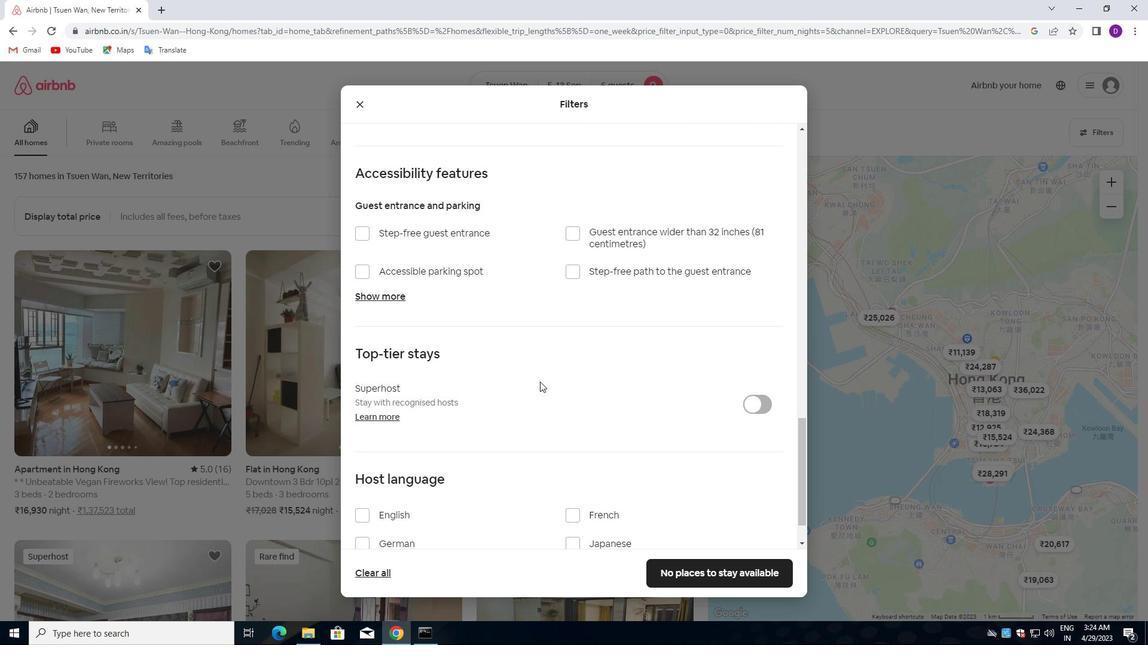 
Action: Mouse moved to (532, 392)
Screenshot: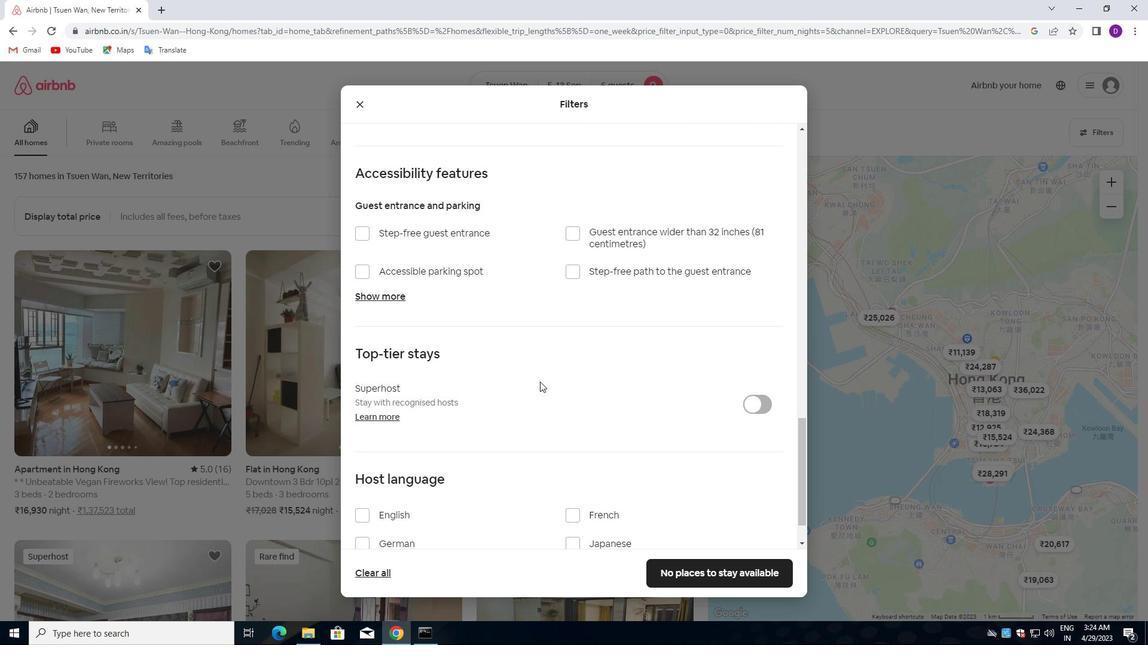 
Action: Mouse scrolled (532, 391) with delta (0, 0)
Screenshot: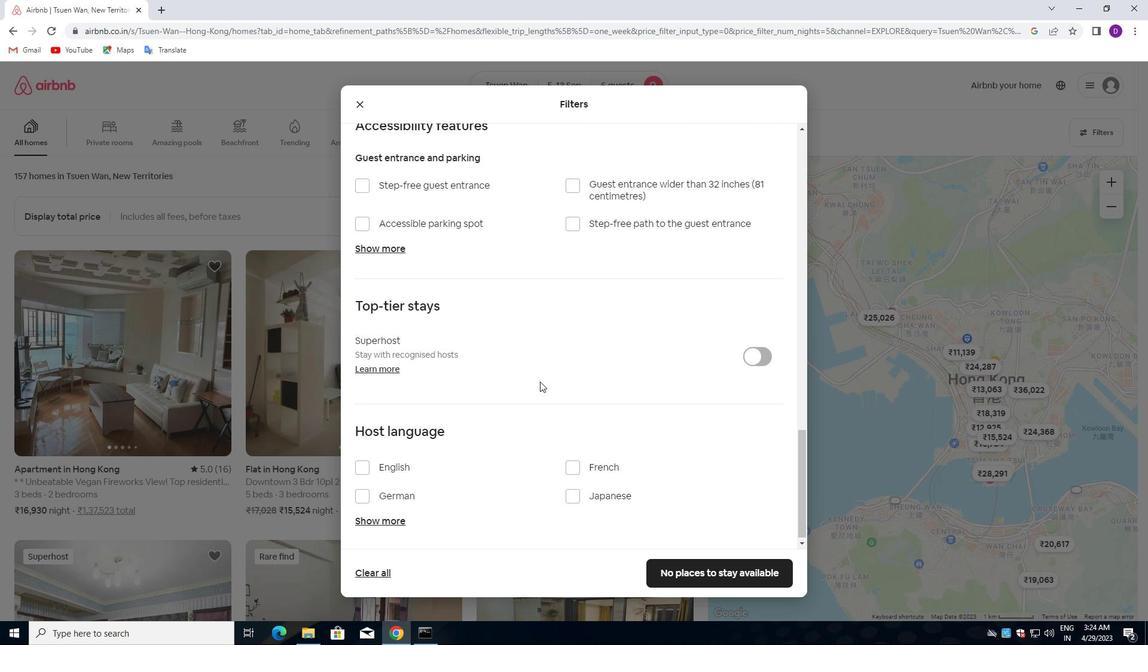
Action: Mouse moved to (526, 398)
Screenshot: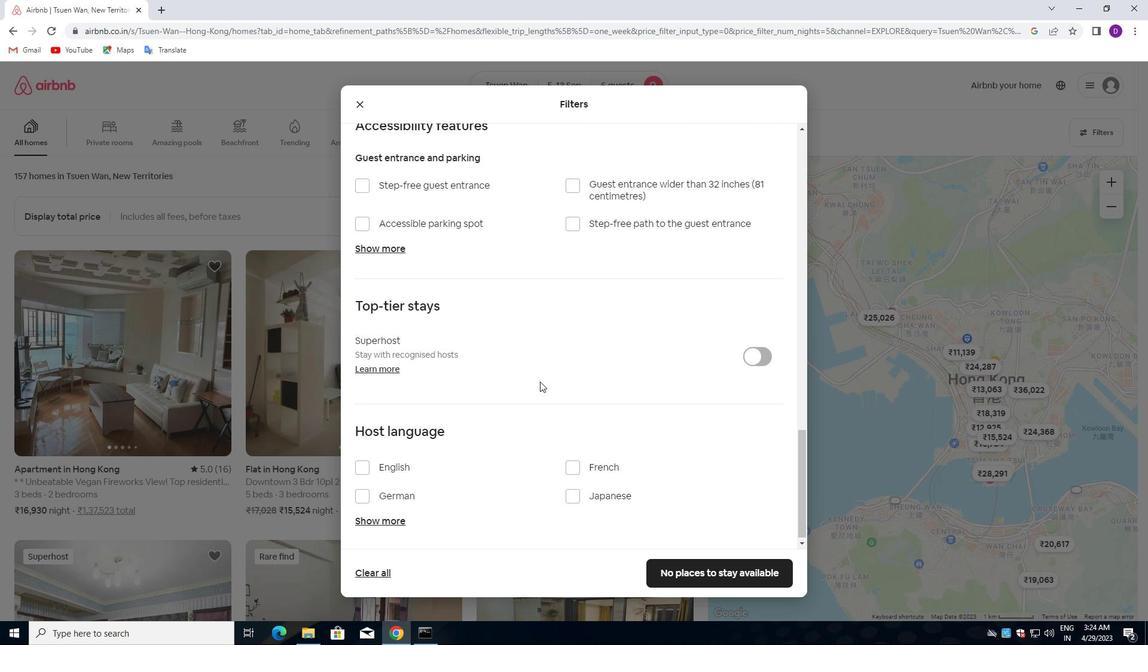 
Action: Mouse scrolled (526, 398) with delta (0, 0)
Screenshot: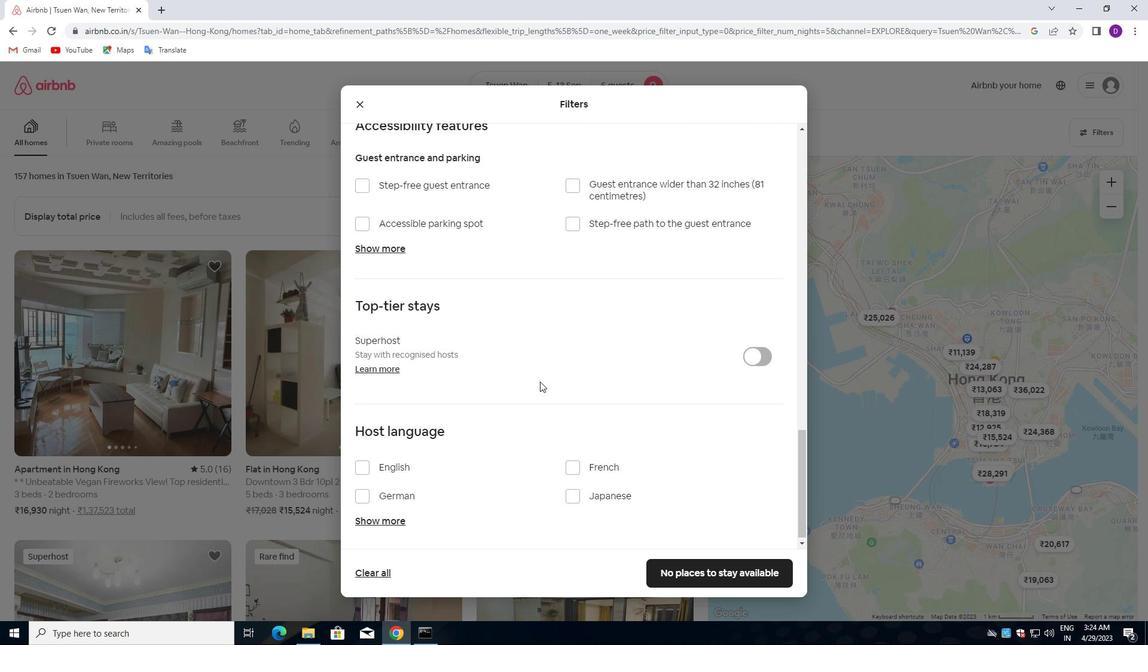 
Action: Mouse moved to (366, 469)
Screenshot: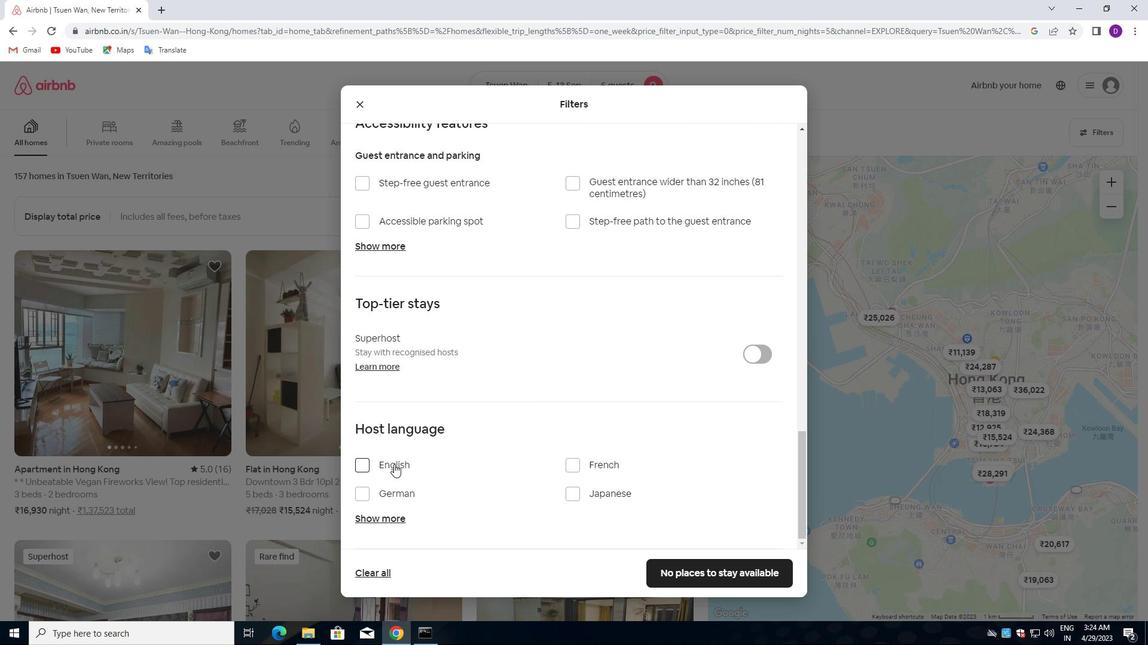 
Action: Mouse pressed left at (366, 469)
Screenshot: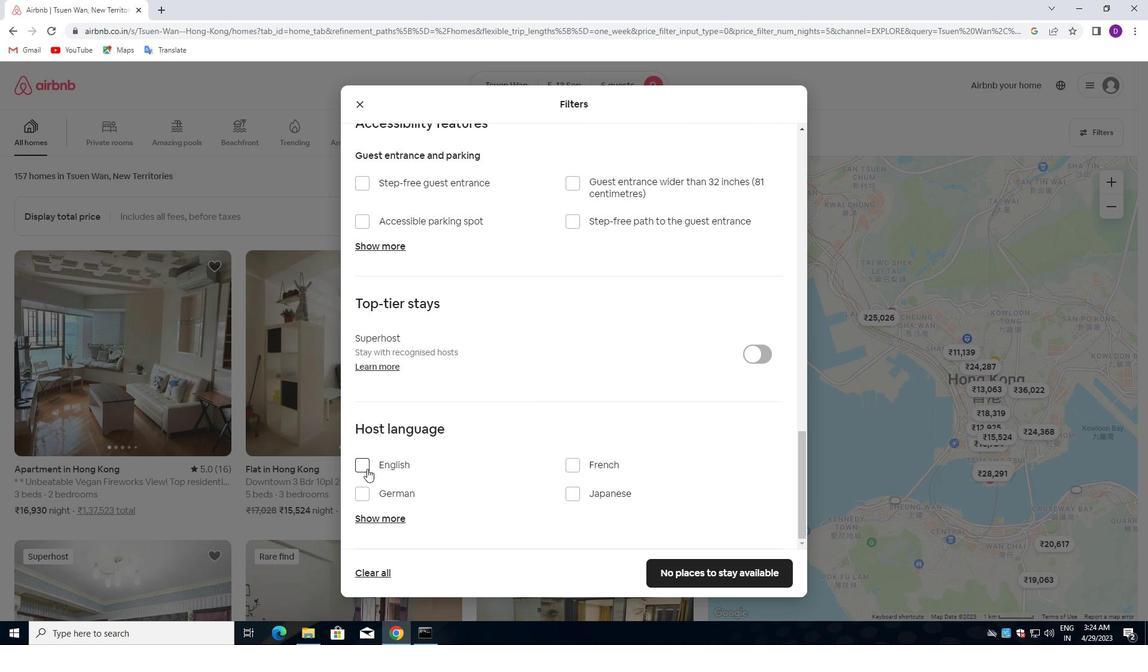 
Action: Mouse moved to (690, 571)
Screenshot: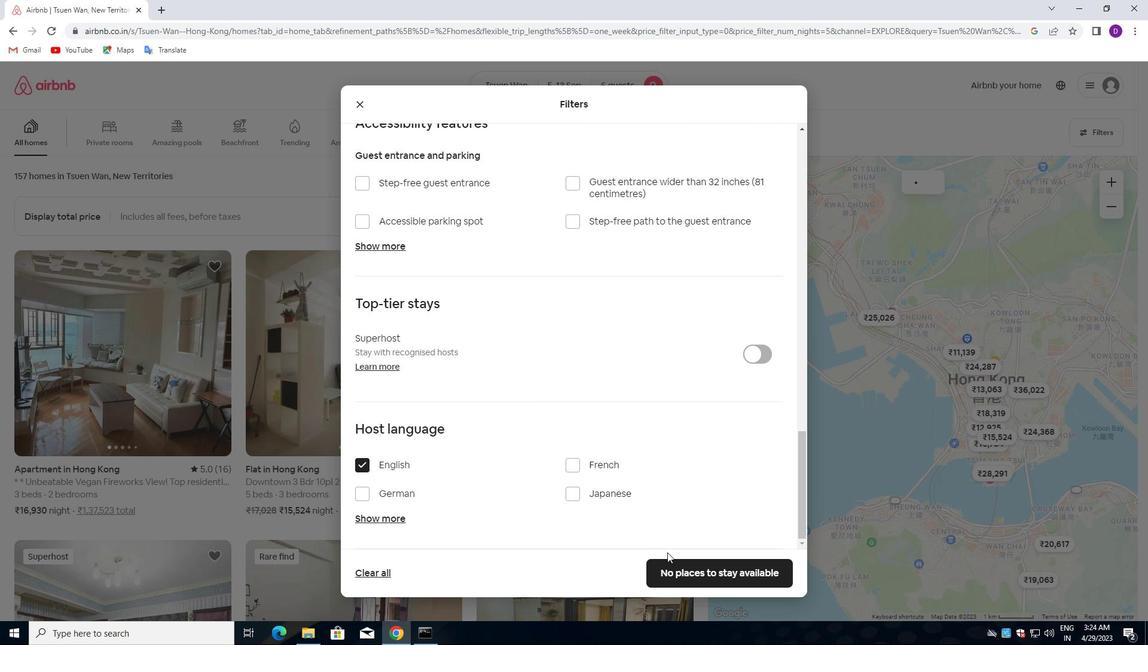 
Action: Mouse pressed left at (690, 571)
Screenshot: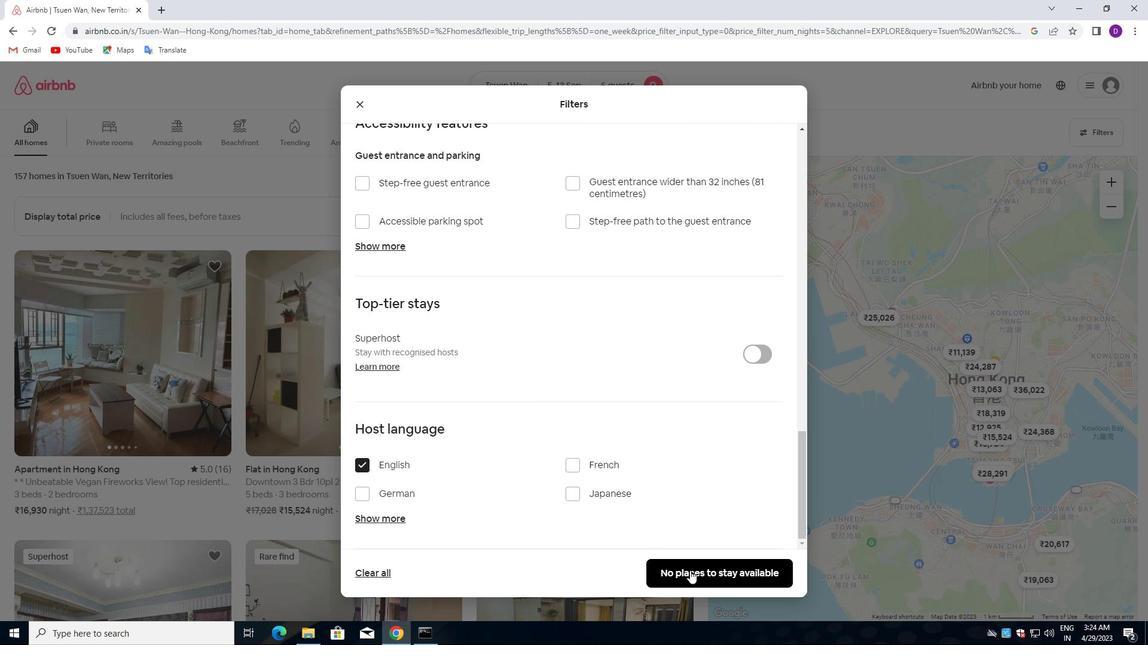 
